 Task: Add a condition where "Channel Is not WeChat" in new tickets in your groups.
Action: Mouse moved to (103, 379)
Screenshot: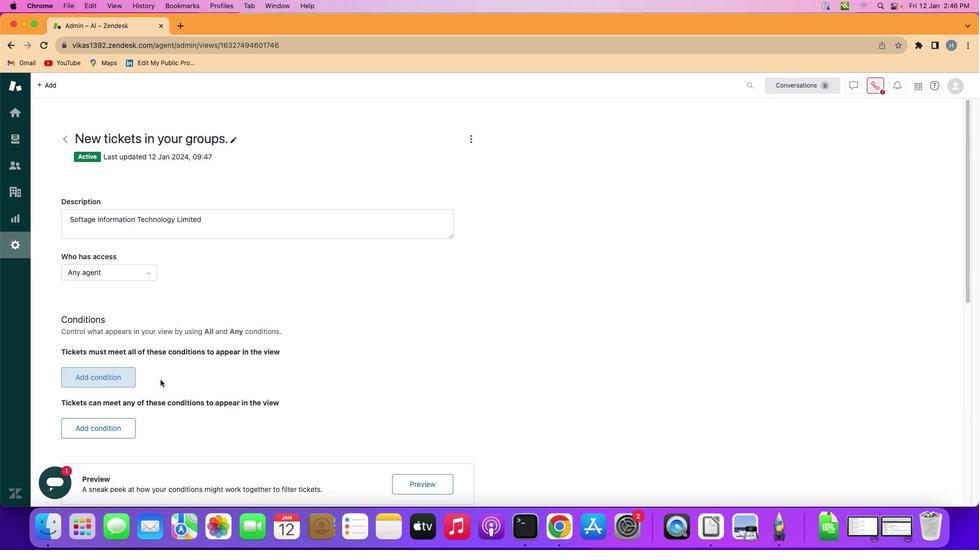 
Action: Mouse pressed left at (103, 379)
Screenshot: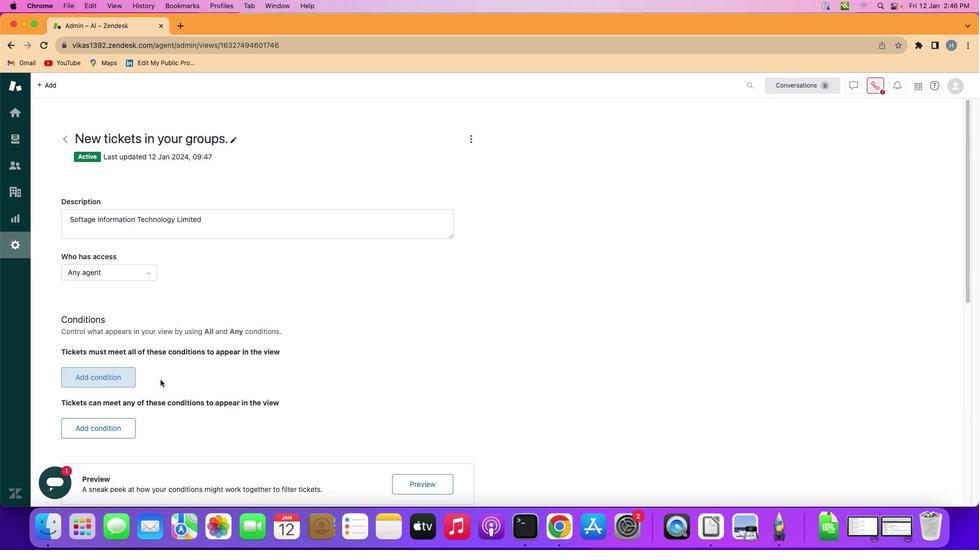 
Action: Mouse moved to (125, 376)
Screenshot: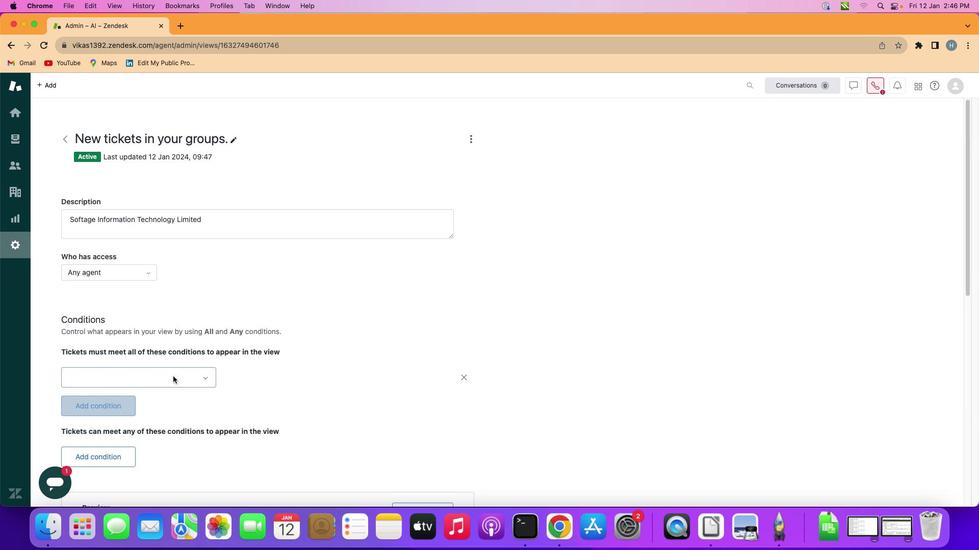 
Action: Mouse pressed left at (125, 376)
Screenshot: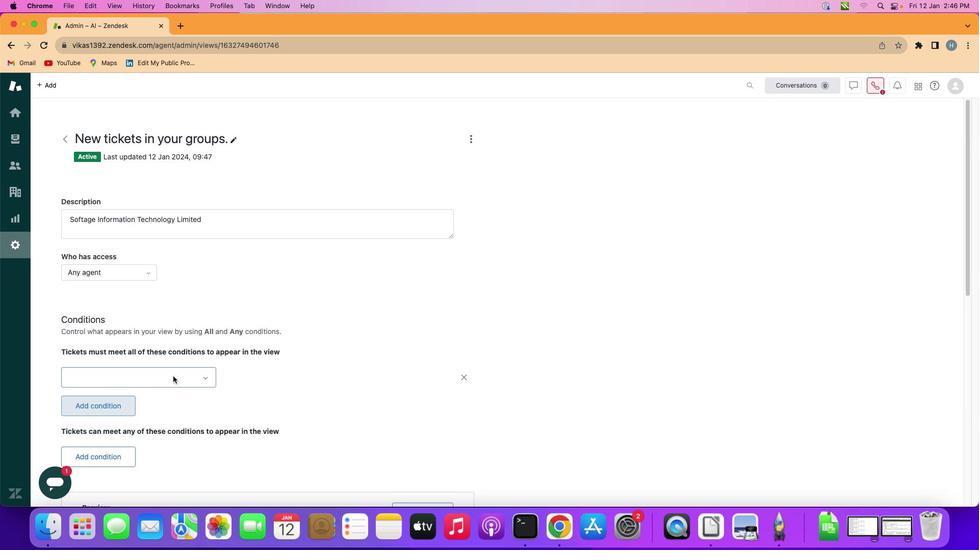 
Action: Mouse moved to (172, 376)
Screenshot: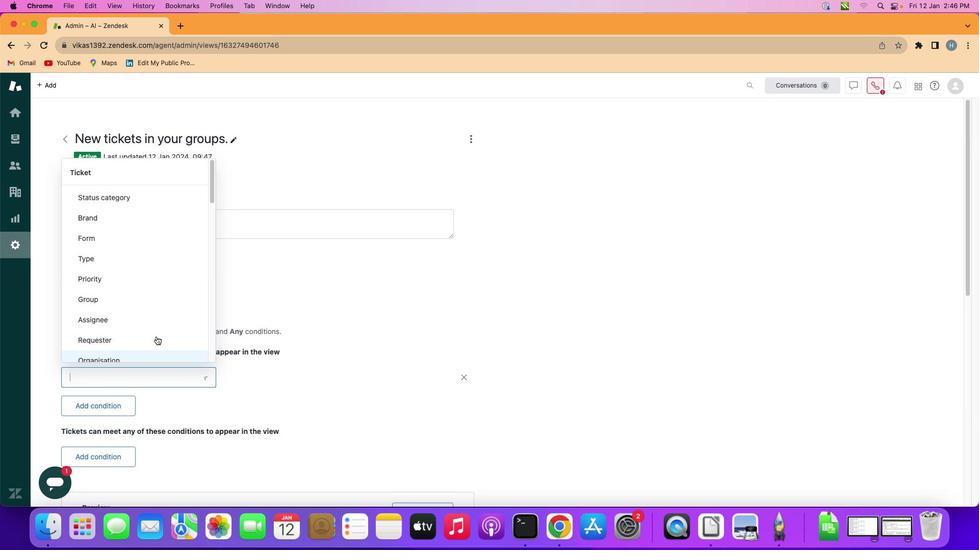
Action: Mouse pressed left at (172, 376)
Screenshot: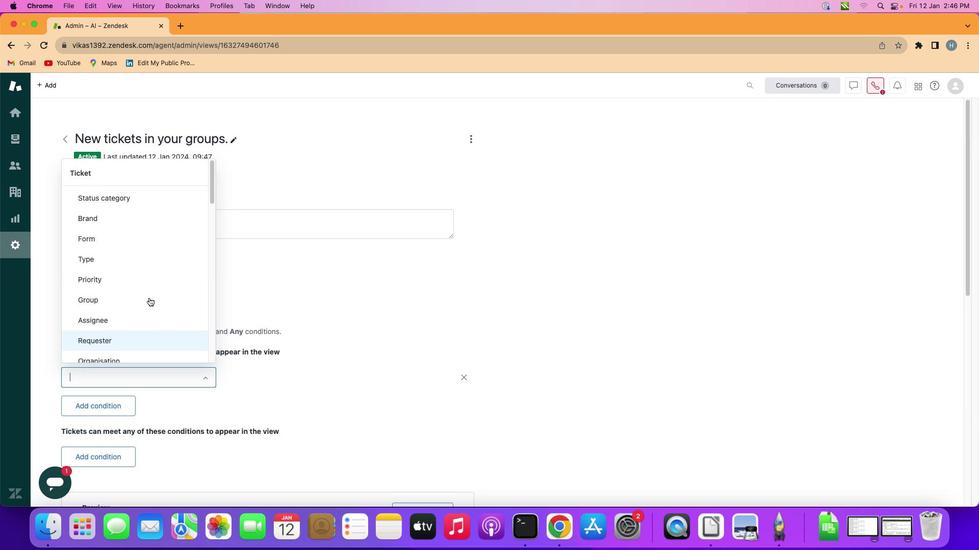
Action: Mouse moved to (160, 253)
Screenshot: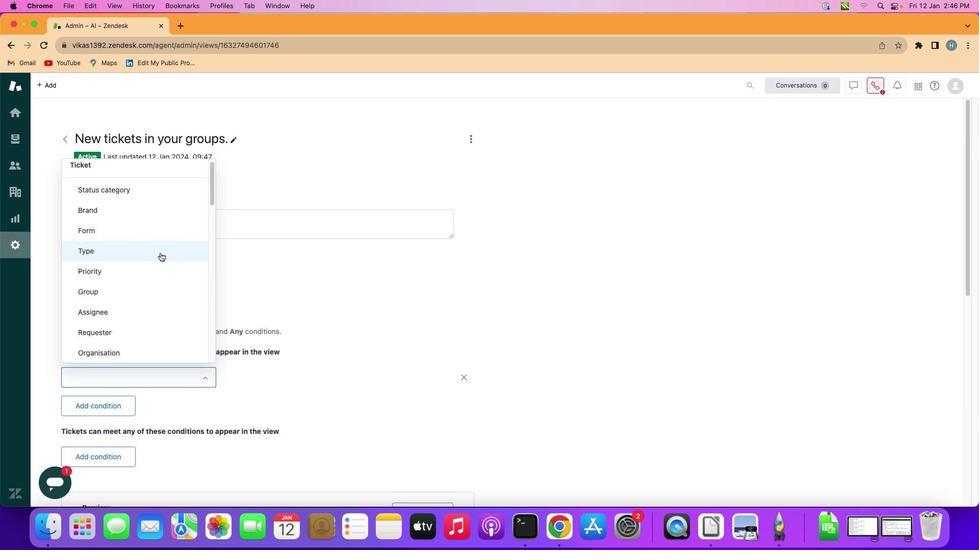
Action: Mouse scrolled (160, 253) with delta (0, 0)
Screenshot: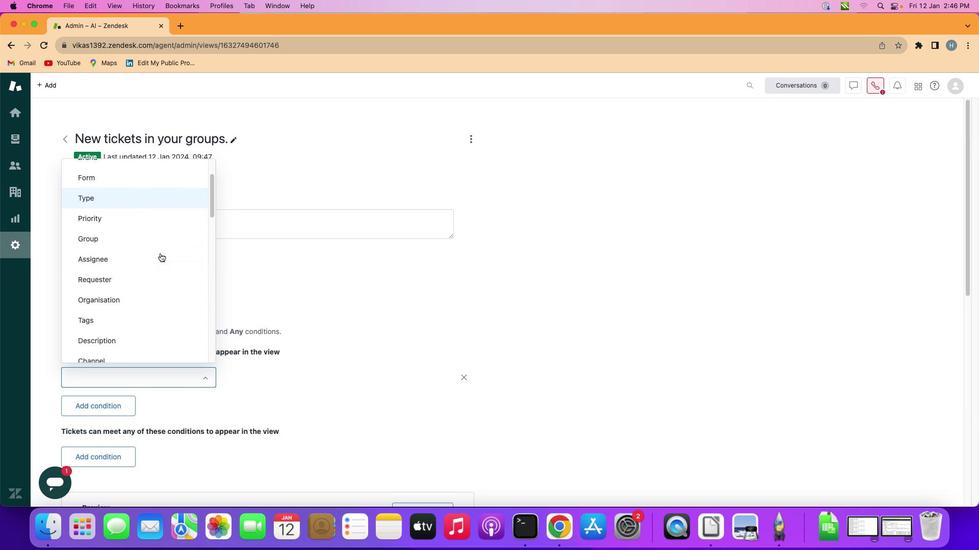 
Action: Mouse scrolled (160, 253) with delta (0, 0)
Screenshot: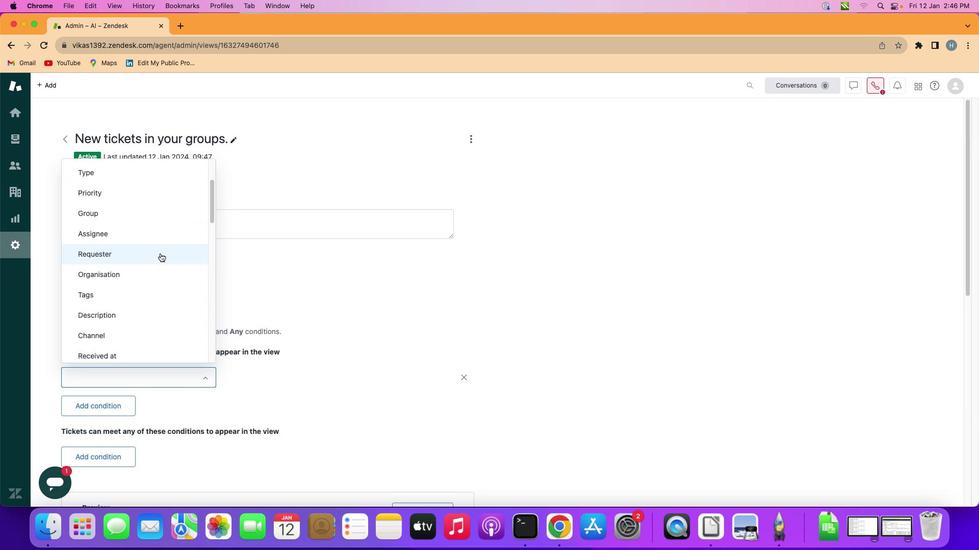 
Action: Mouse moved to (160, 253)
Screenshot: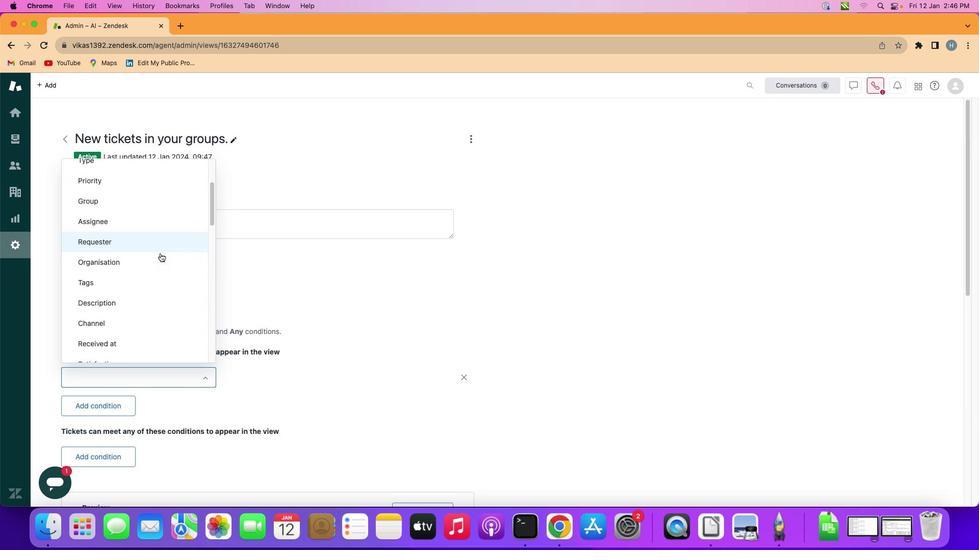 
Action: Mouse scrolled (160, 253) with delta (0, 0)
Screenshot: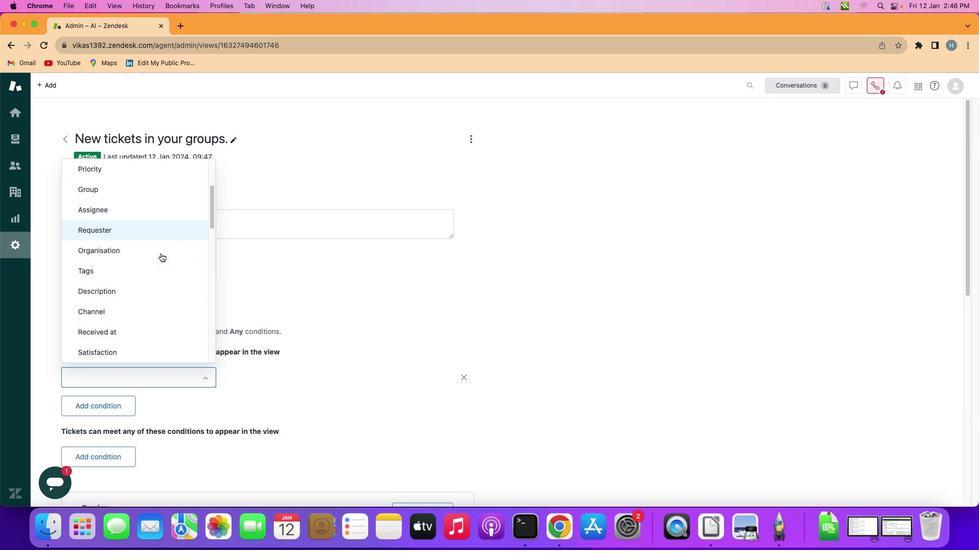 
Action: Mouse moved to (160, 253)
Screenshot: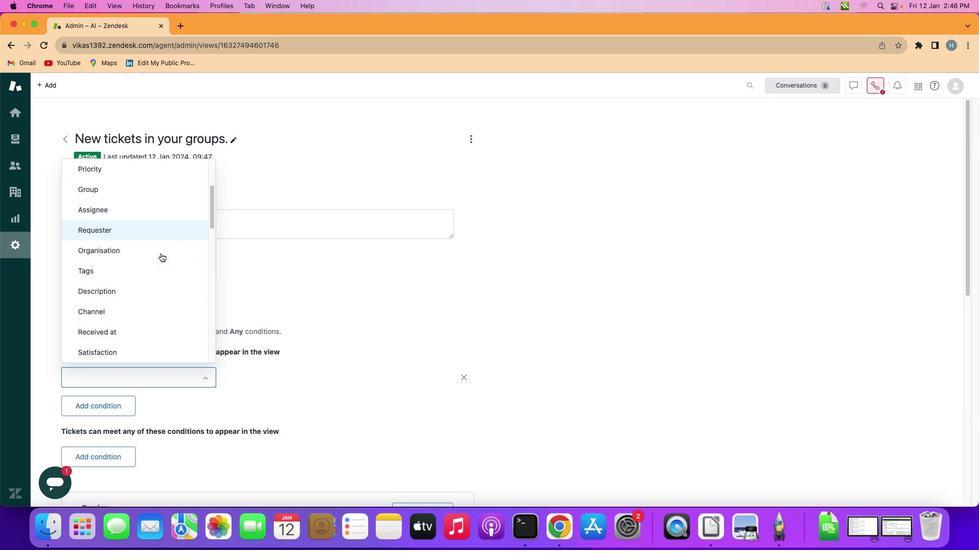 
Action: Mouse scrolled (160, 253) with delta (0, 0)
Screenshot: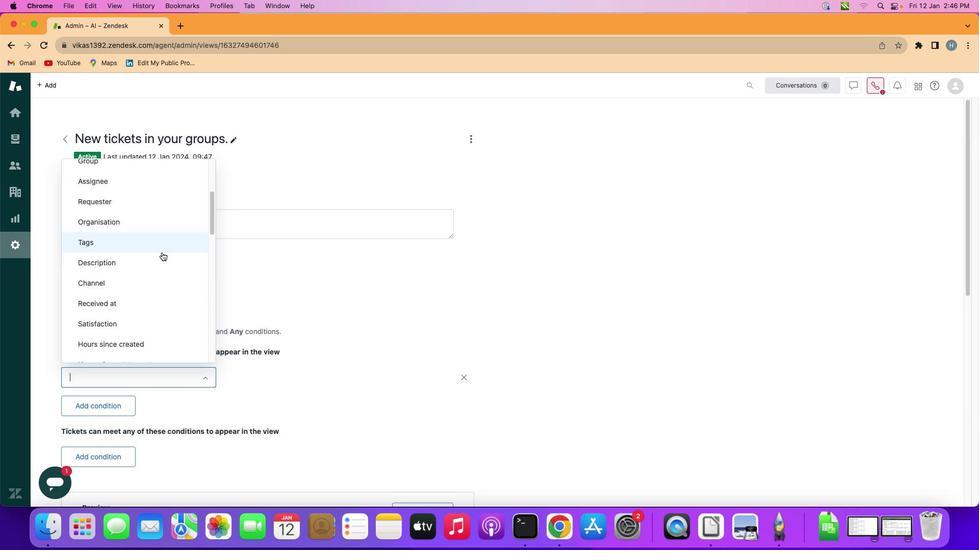 
Action: Mouse moved to (160, 253)
Screenshot: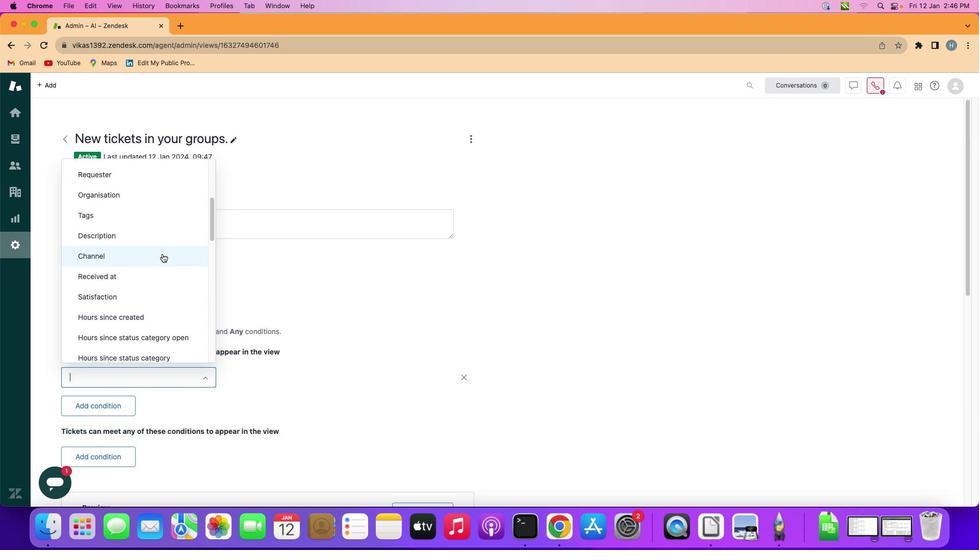 
Action: Mouse scrolled (160, 253) with delta (0, 0)
Screenshot: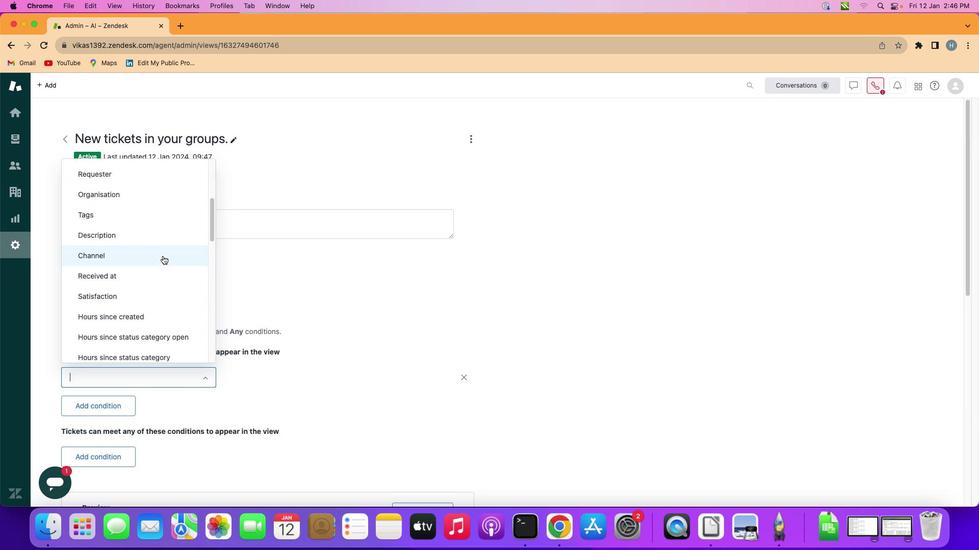 
Action: Mouse moved to (160, 253)
Screenshot: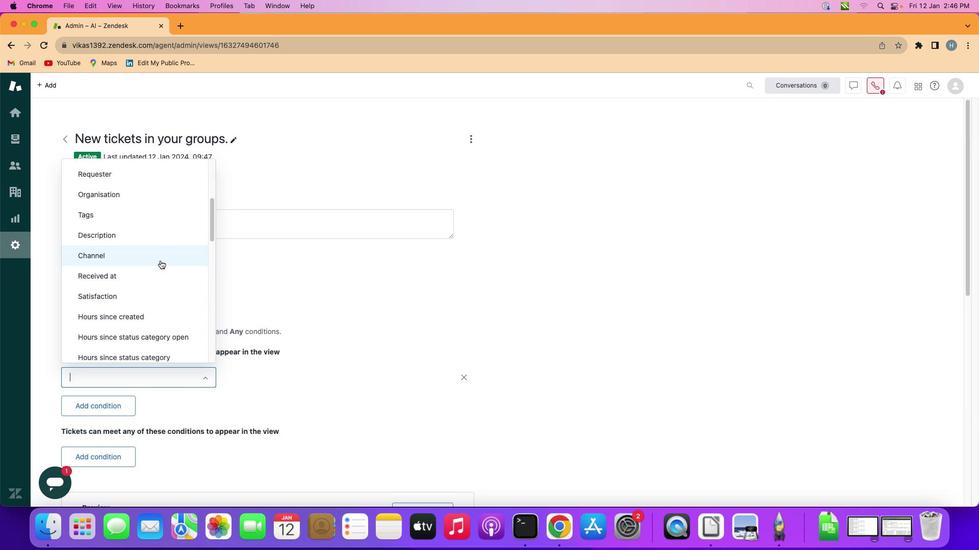 
Action: Mouse scrolled (160, 253) with delta (0, 0)
Screenshot: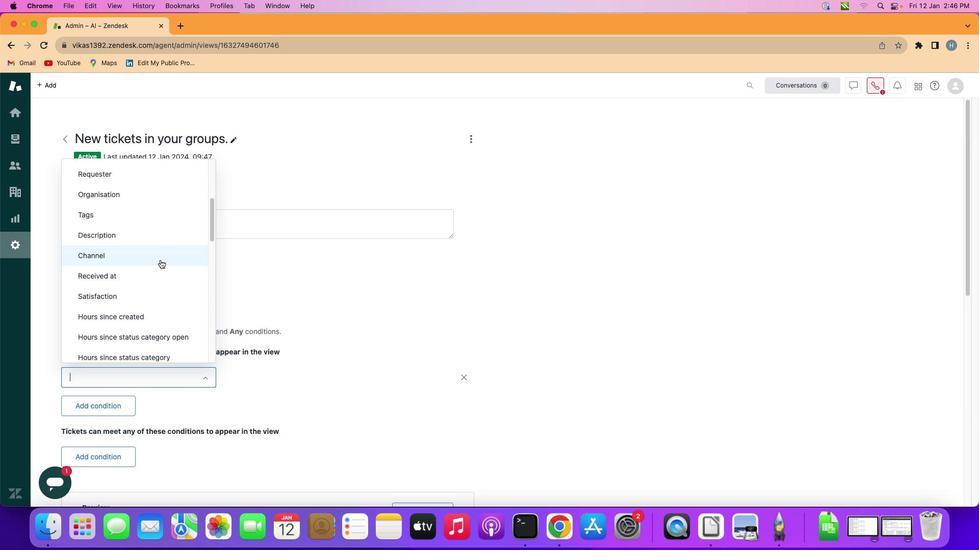 
Action: Mouse moved to (167, 250)
Screenshot: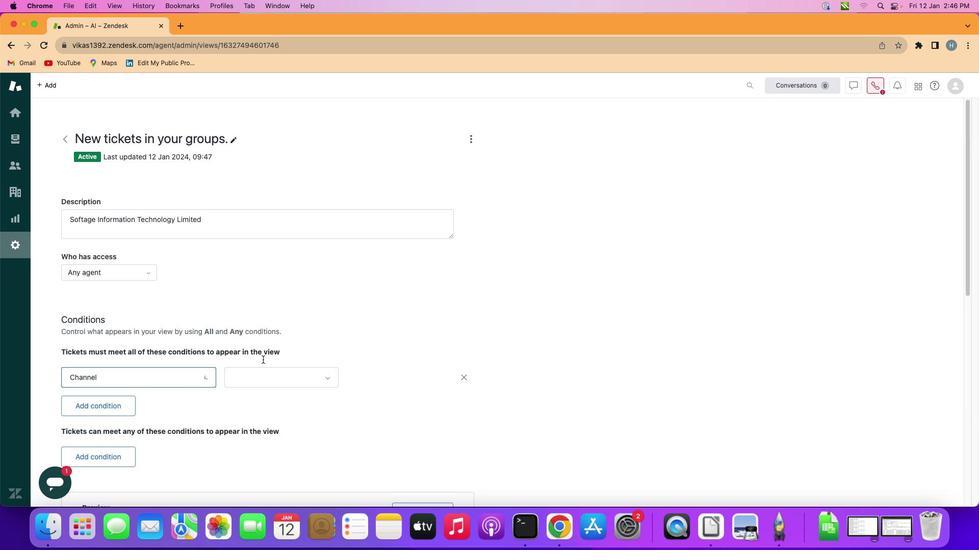 
Action: Mouse pressed left at (167, 250)
Screenshot: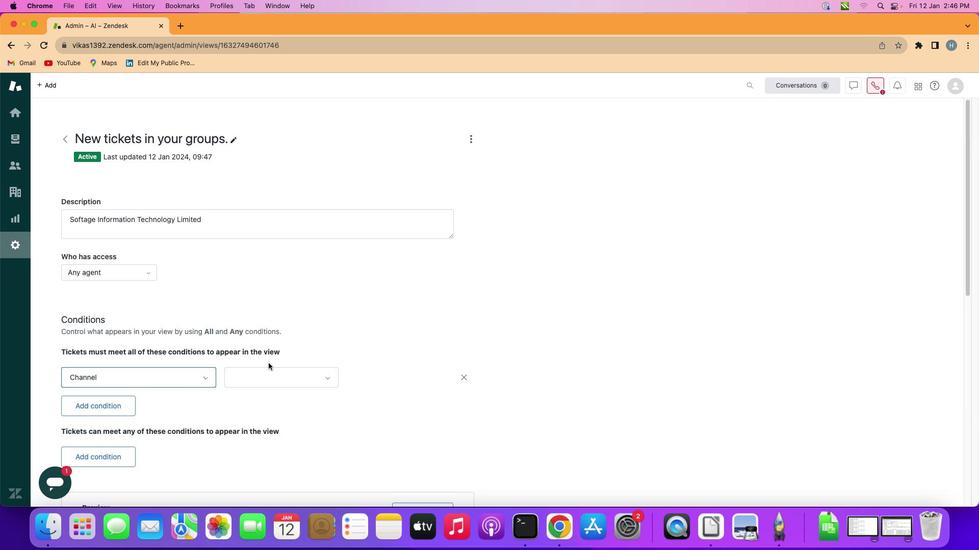 
Action: Mouse moved to (276, 377)
Screenshot: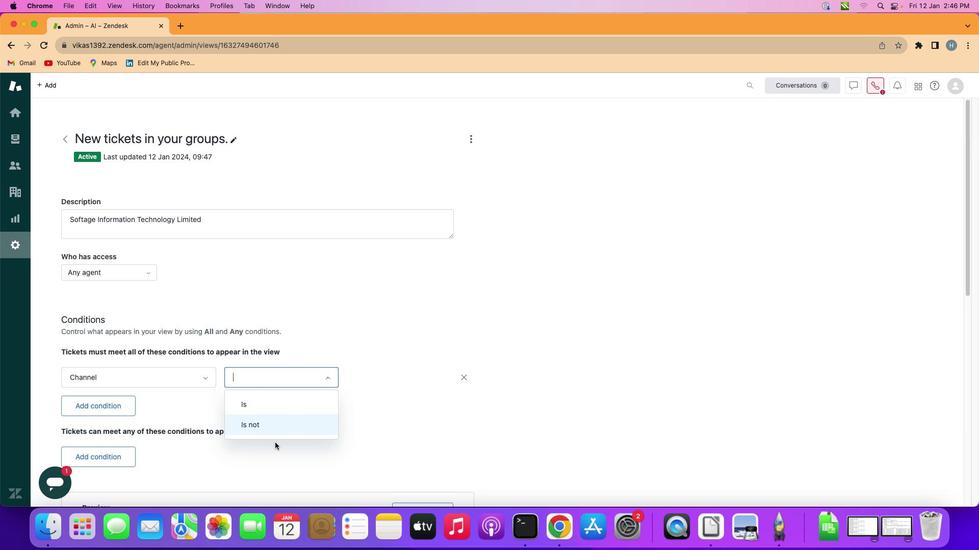 
Action: Mouse pressed left at (276, 377)
Screenshot: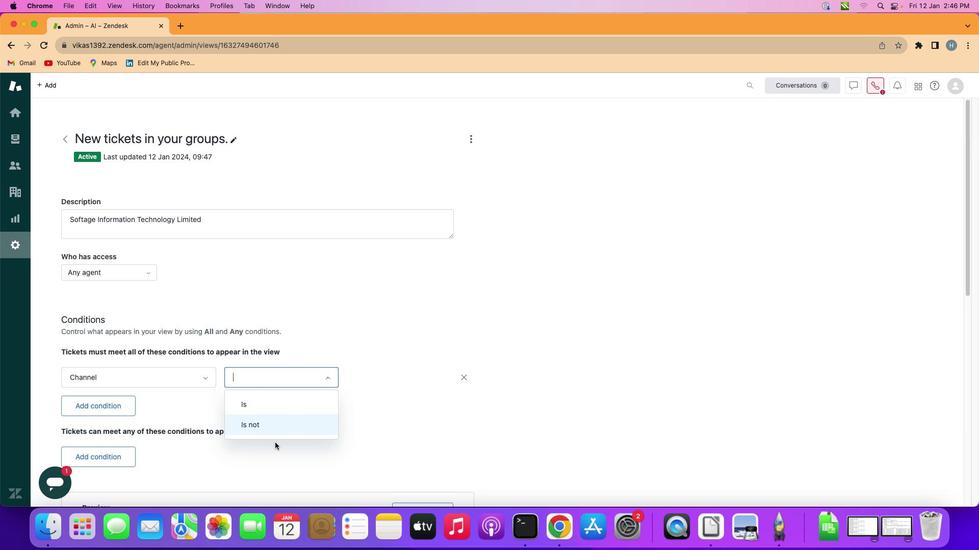 
Action: Mouse moved to (278, 425)
Screenshot: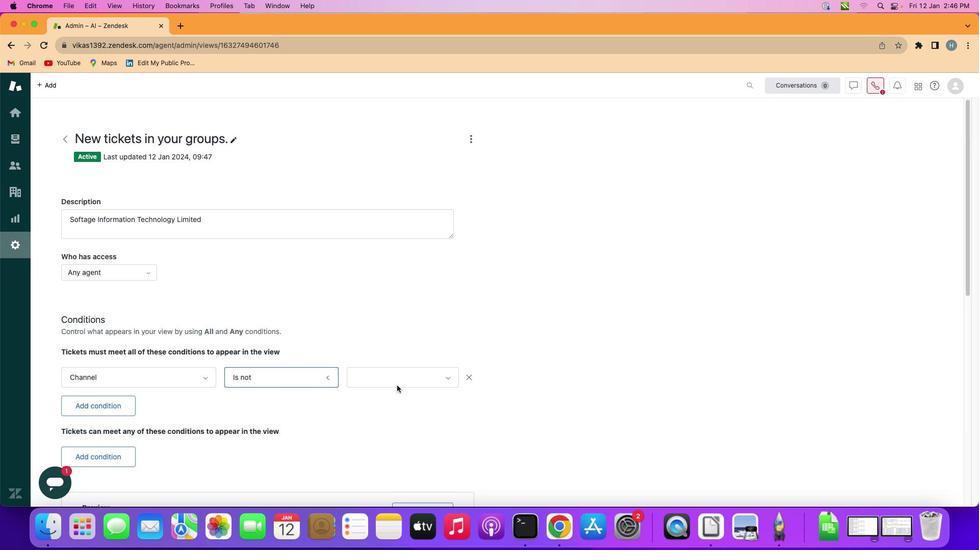 
Action: Mouse pressed left at (278, 425)
Screenshot: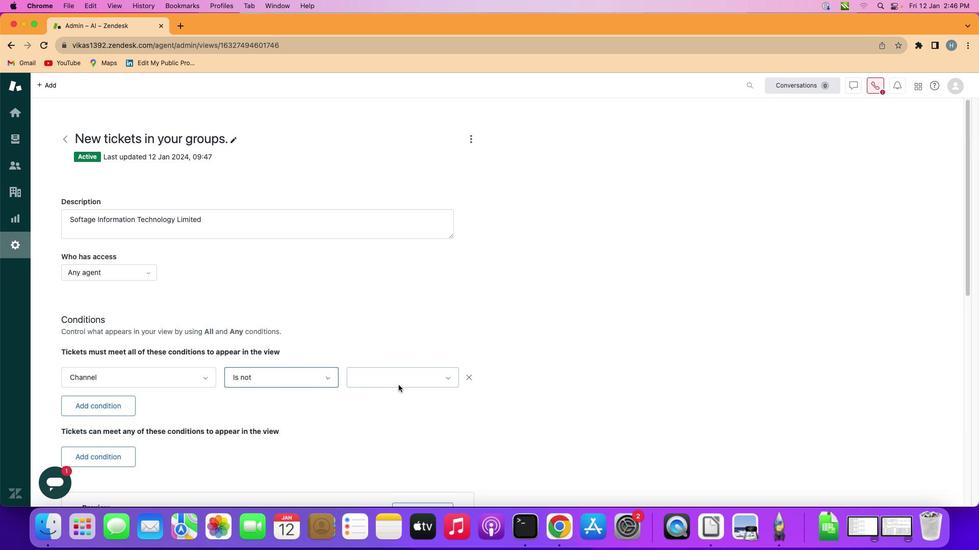 
Action: Mouse moved to (400, 384)
Screenshot: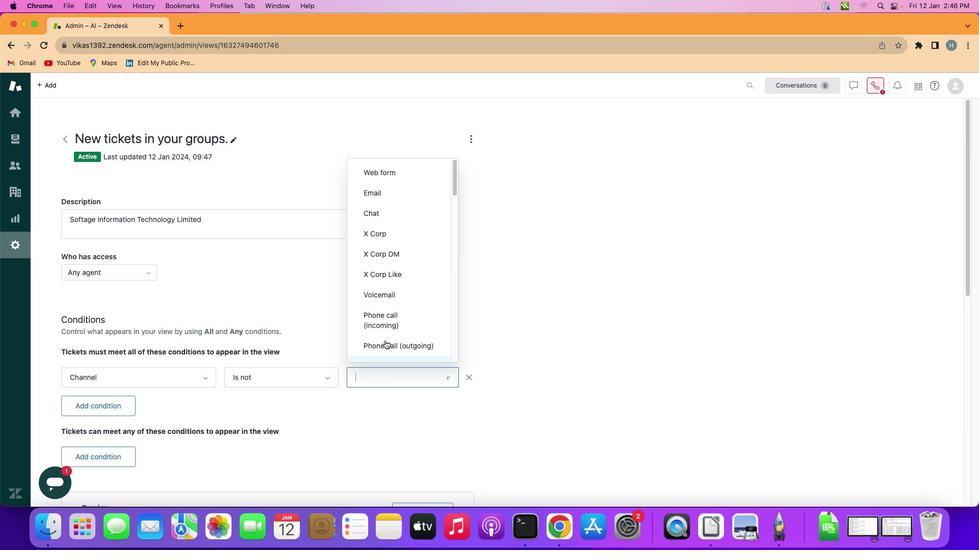 
Action: Mouse pressed left at (400, 384)
Screenshot: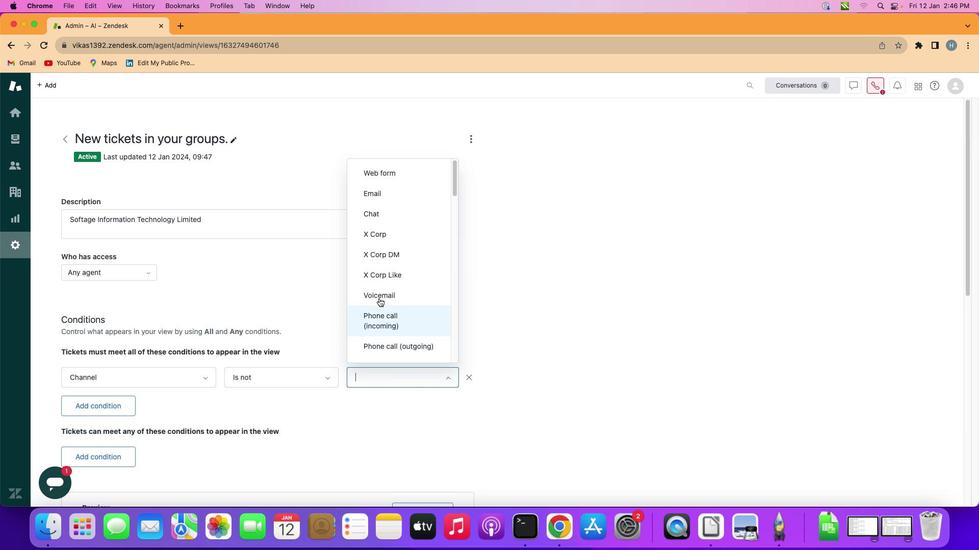 
Action: Mouse moved to (386, 245)
Screenshot: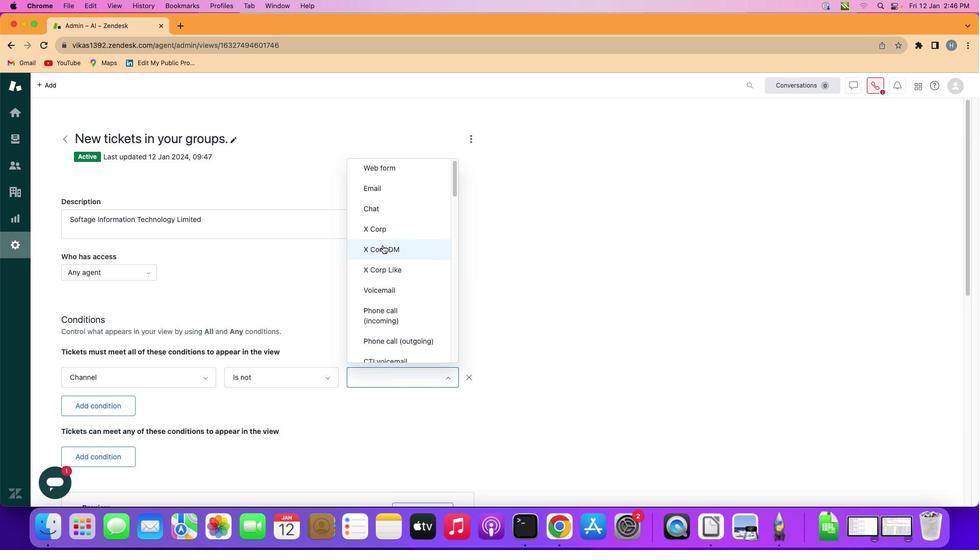 
Action: Mouse scrolled (386, 245) with delta (0, 0)
Screenshot: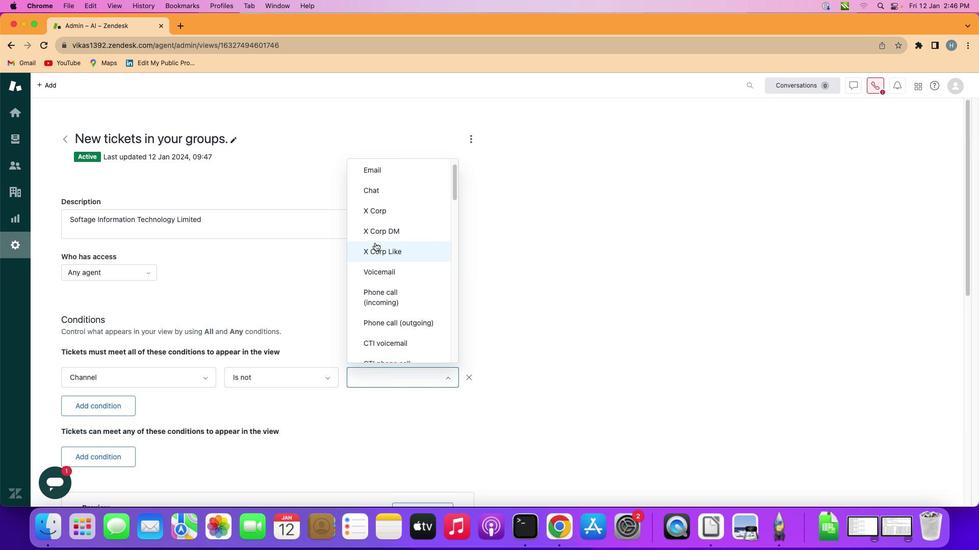
Action: Mouse scrolled (386, 245) with delta (0, 0)
Screenshot: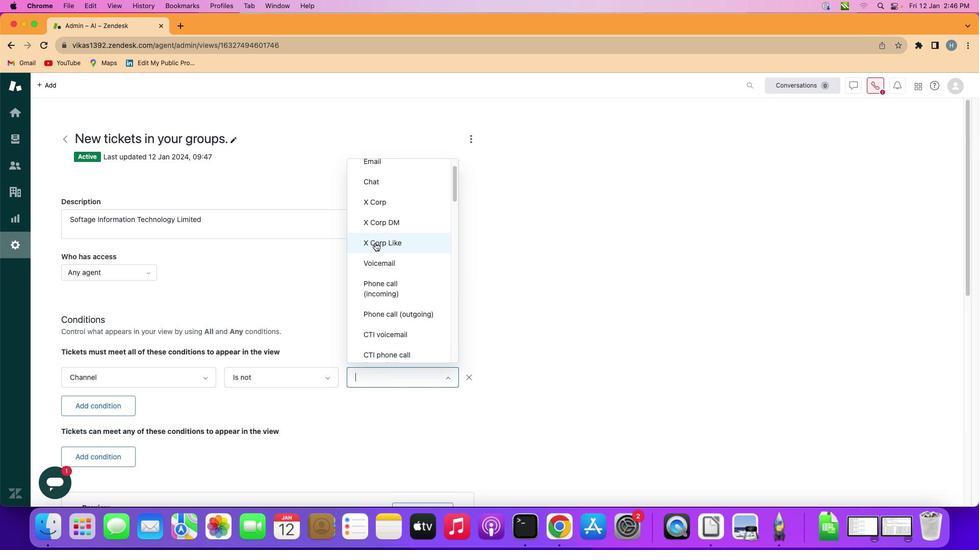 
Action: Mouse moved to (382, 245)
Screenshot: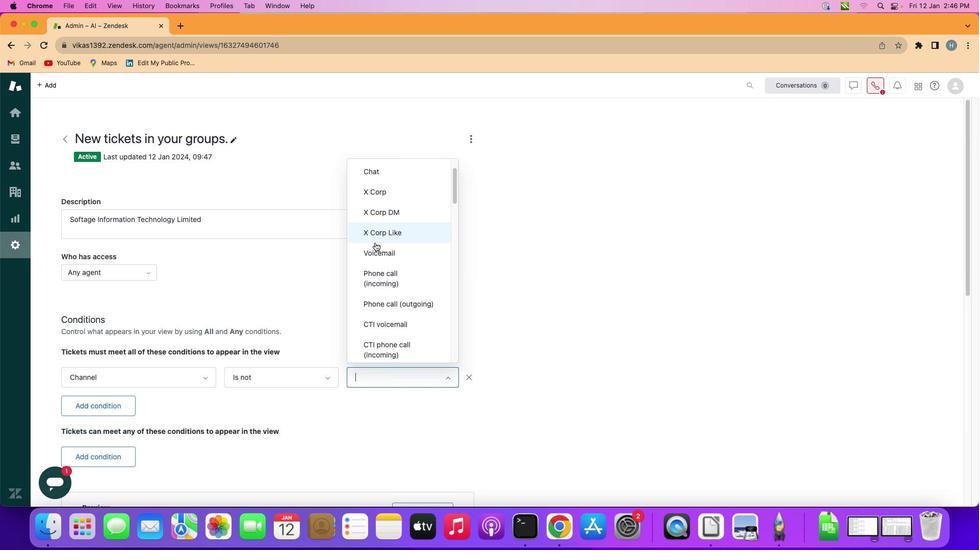 
Action: Mouse scrolled (382, 245) with delta (0, 0)
Screenshot: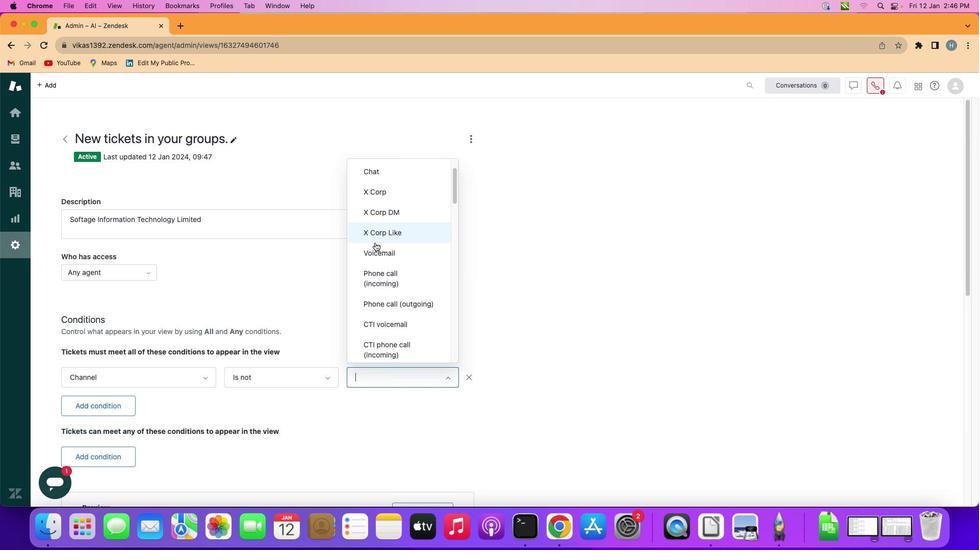 
Action: Mouse moved to (375, 243)
Screenshot: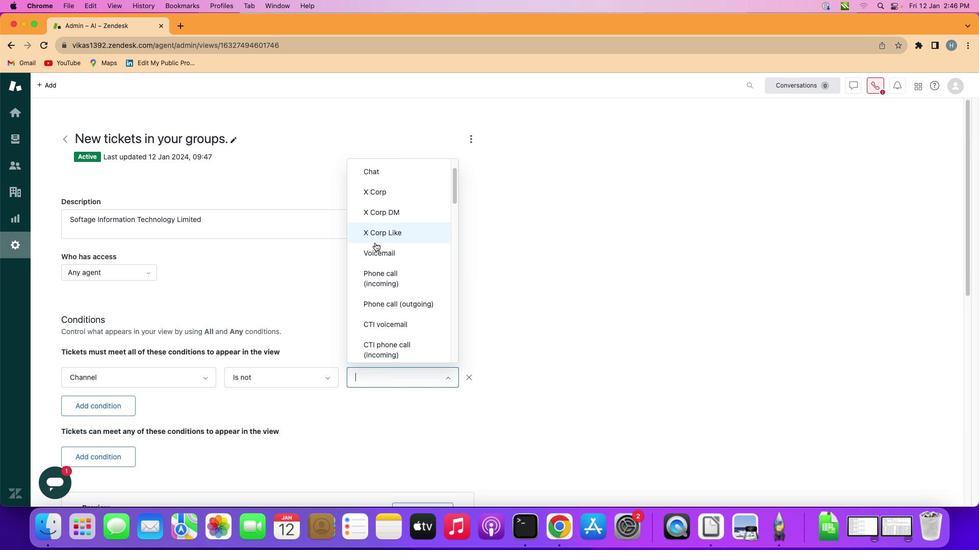 
Action: Mouse scrolled (375, 243) with delta (0, 0)
Screenshot: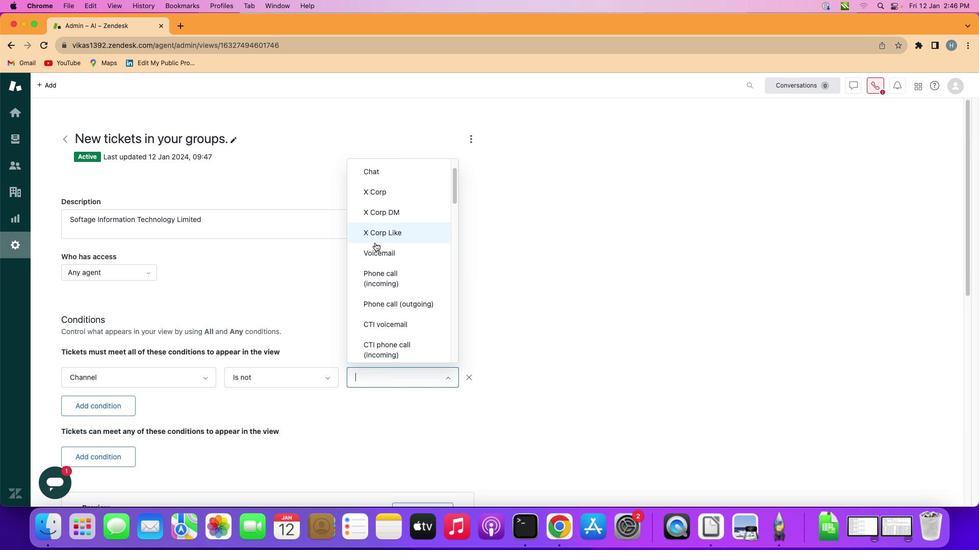 
Action: Mouse moved to (374, 243)
Screenshot: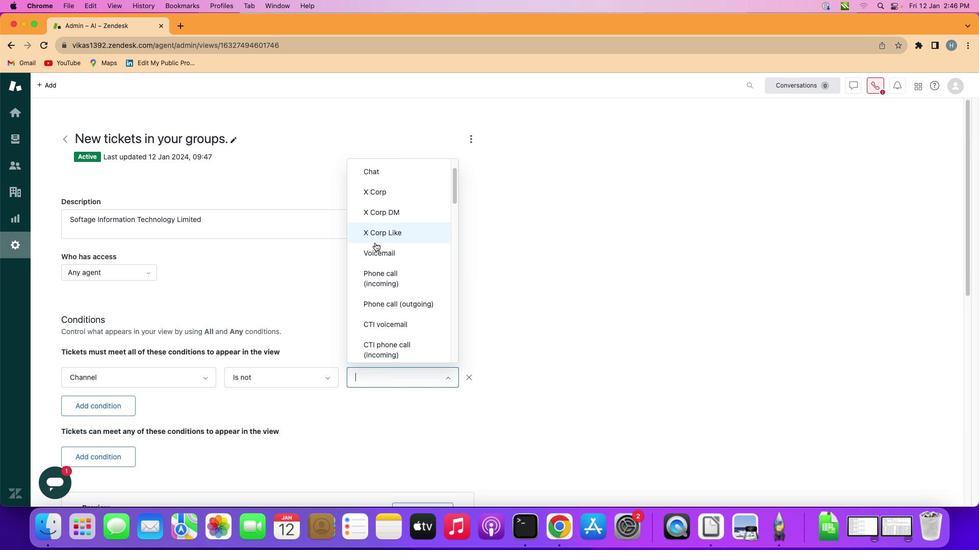 
Action: Mouse scrolled (374, 243) with delta (0, 0)
Screenshot: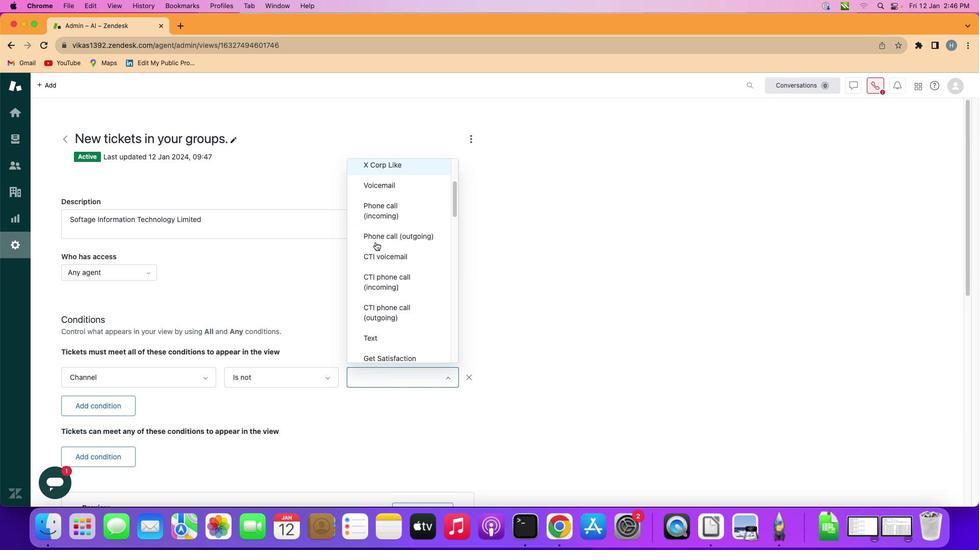
Action: Mouse scrolled (374, 243) with delta (0, 0)
Screenshot: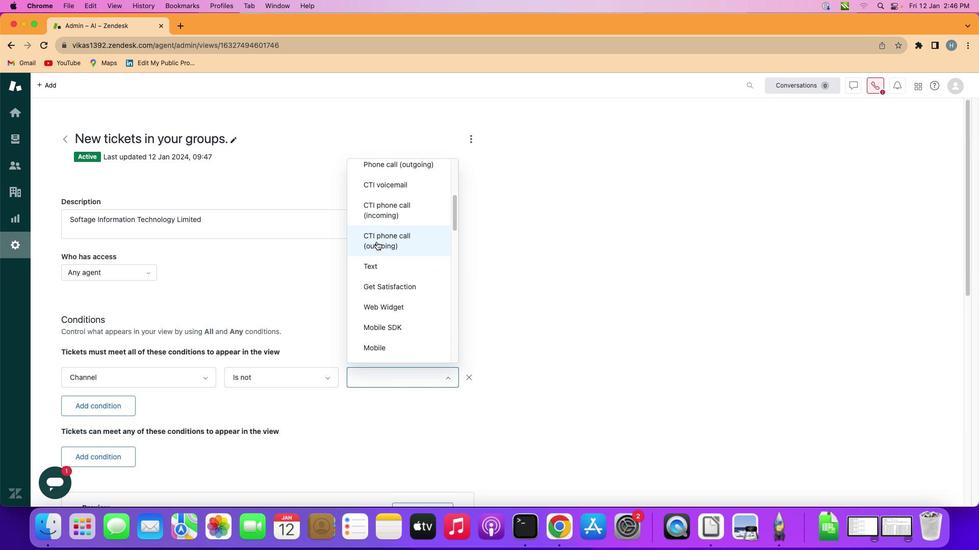 
Action: Mouse scrolled (374, 243) with delta (0, 0)
Screenshot: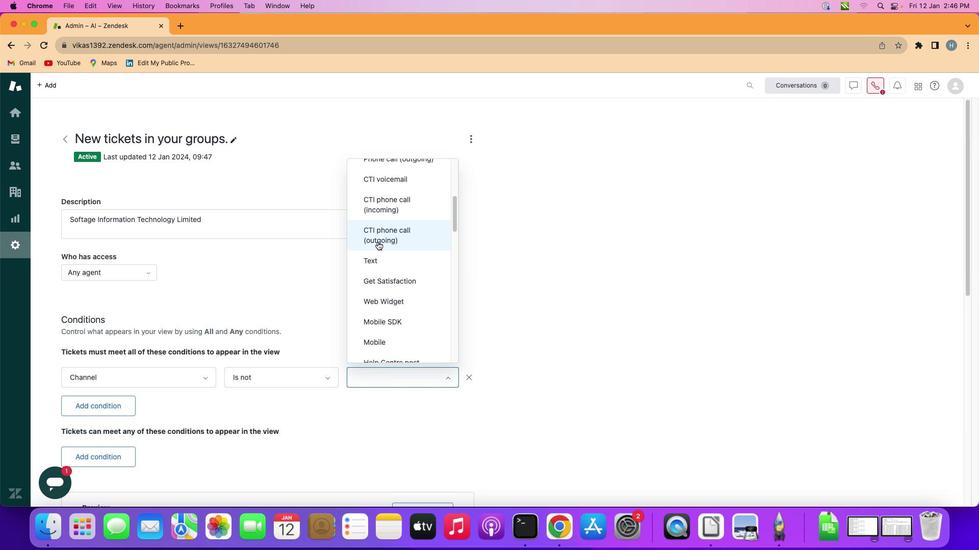 
Action: Mouse scrolled (374, 243) with delta (0, 0)
Screenshot: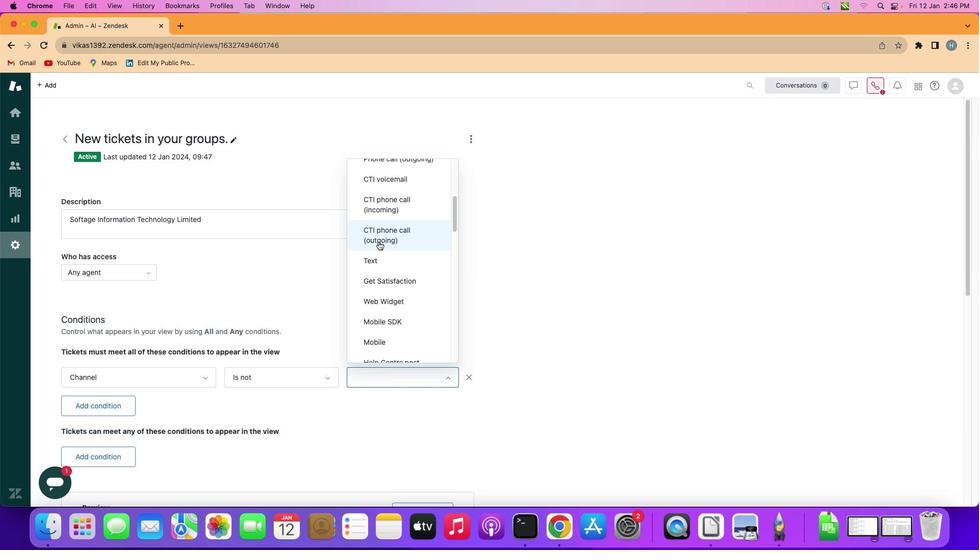 
Action: Mouse scrolled (374, 243) with delta (0, -1)
Screenshot: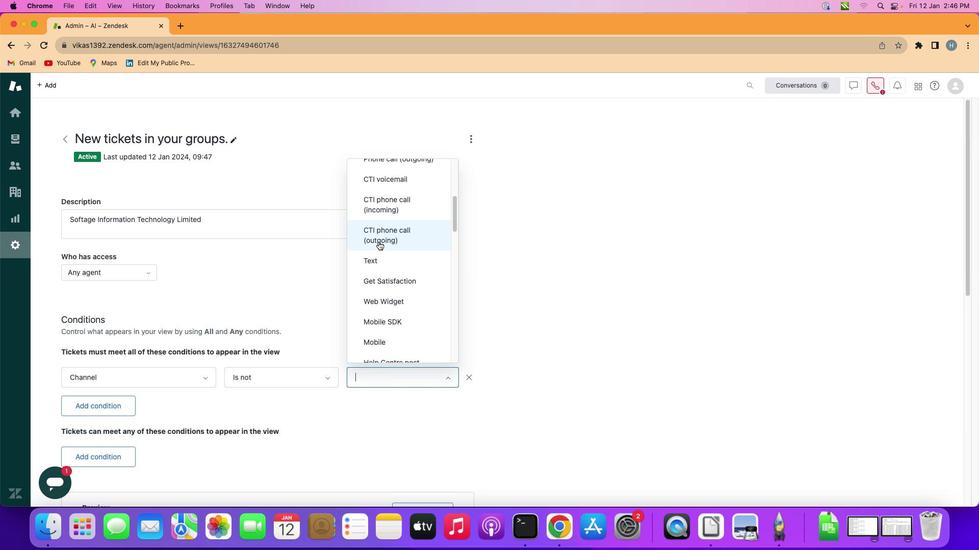 
Action: Mouse moved to (379, 241)
Screenshot: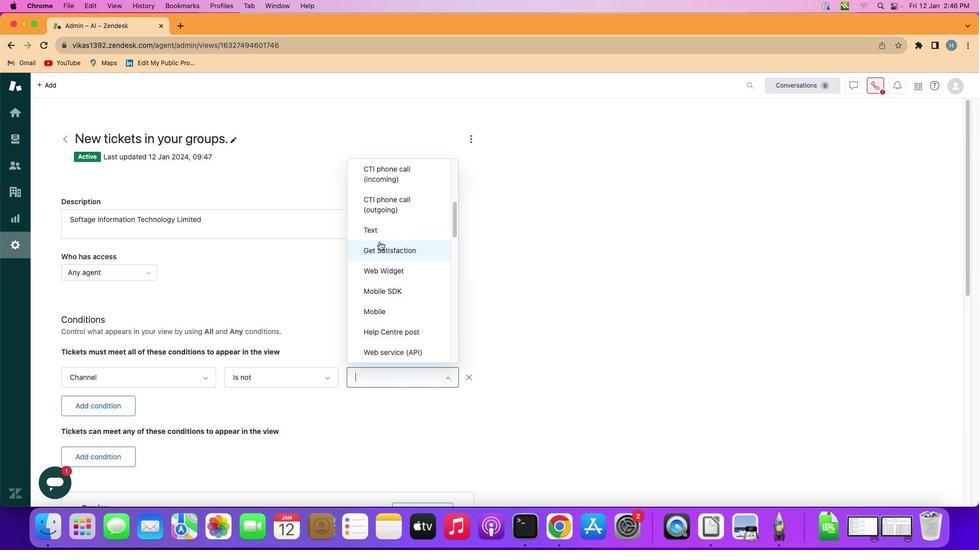 
Action: Mouse scrolled (379, 241) with delta (0, 0)
Screenshot: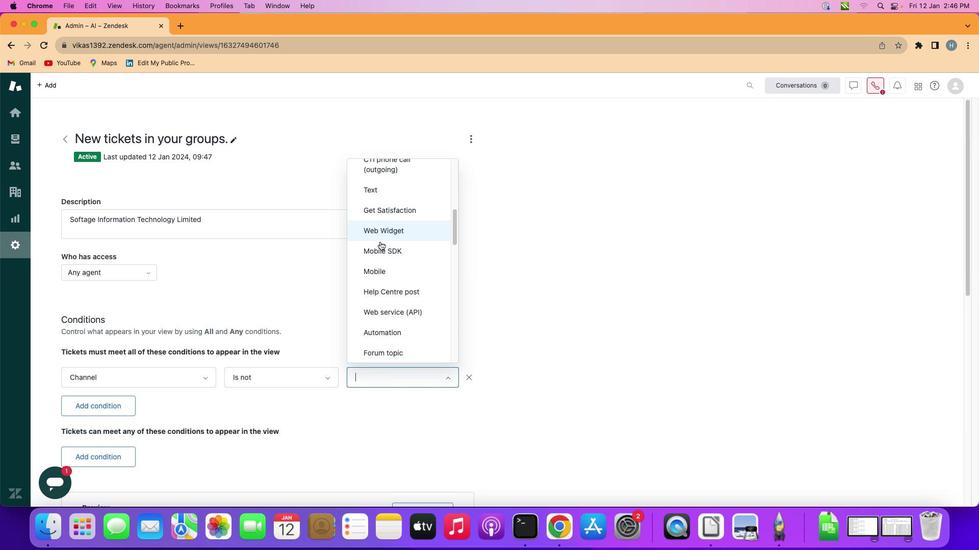 
Action: Mouse scrolled (379, 241) with delta (0, 0)
Screenshot: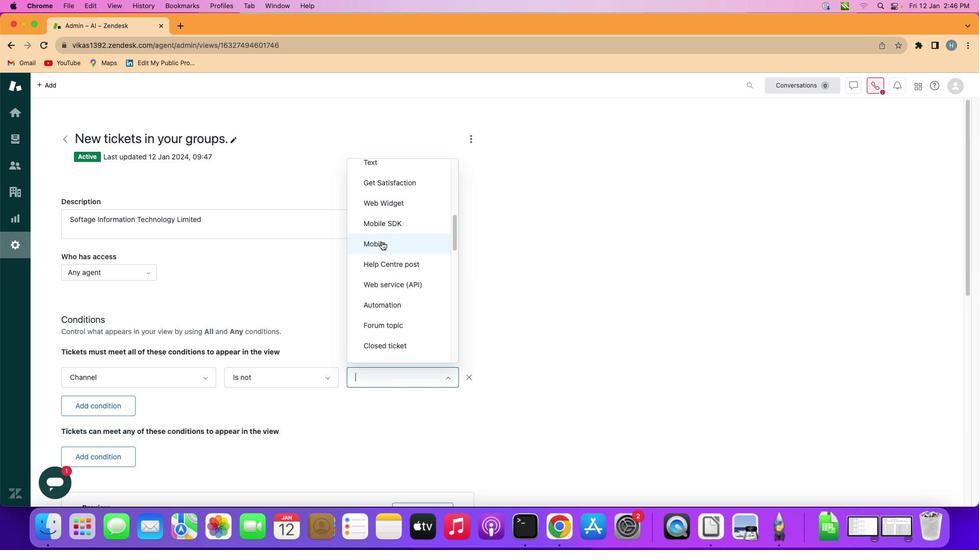 
Action: Mouse moved to (379, 241)
Screenshot: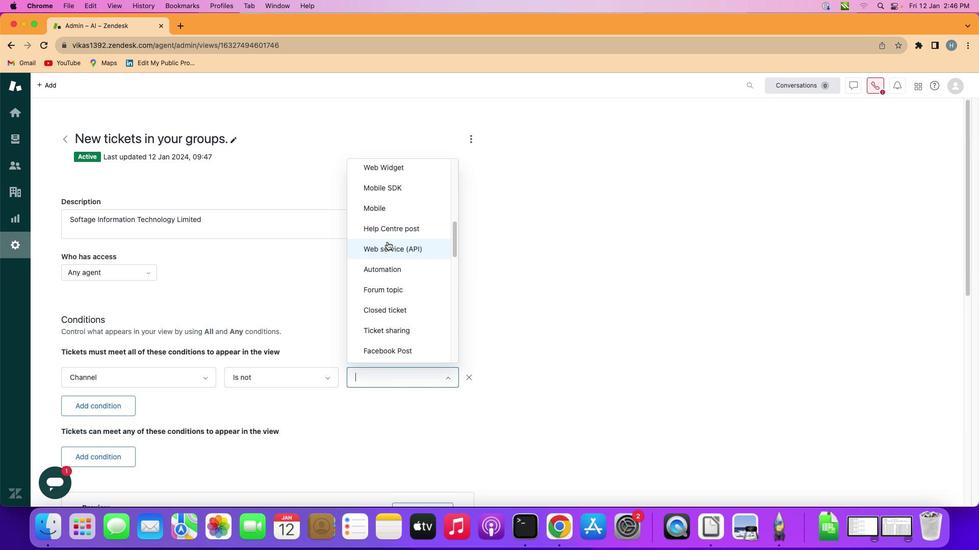 
Action: Mouse scrolled (379, 241) with delta (0, 0)
Screenshot: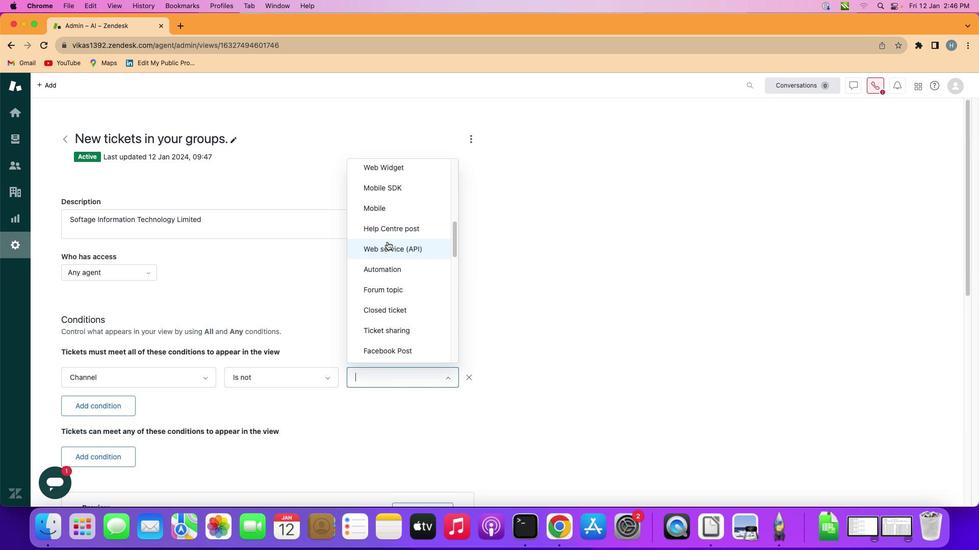 
Action: Mouse moved to (379, 242)
Screenshot: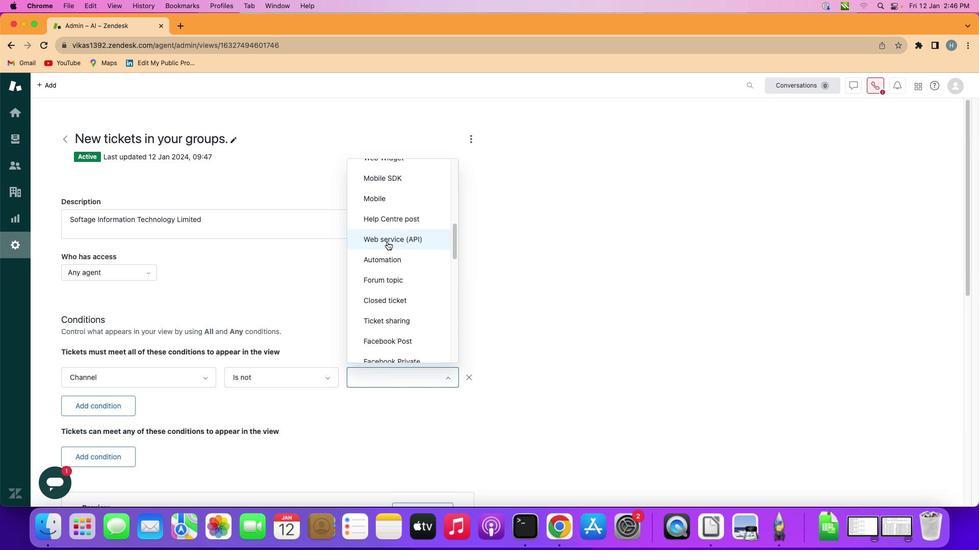 
Action: Mouse scrolled (379, 242) with delta (0, 0)
Screenshot: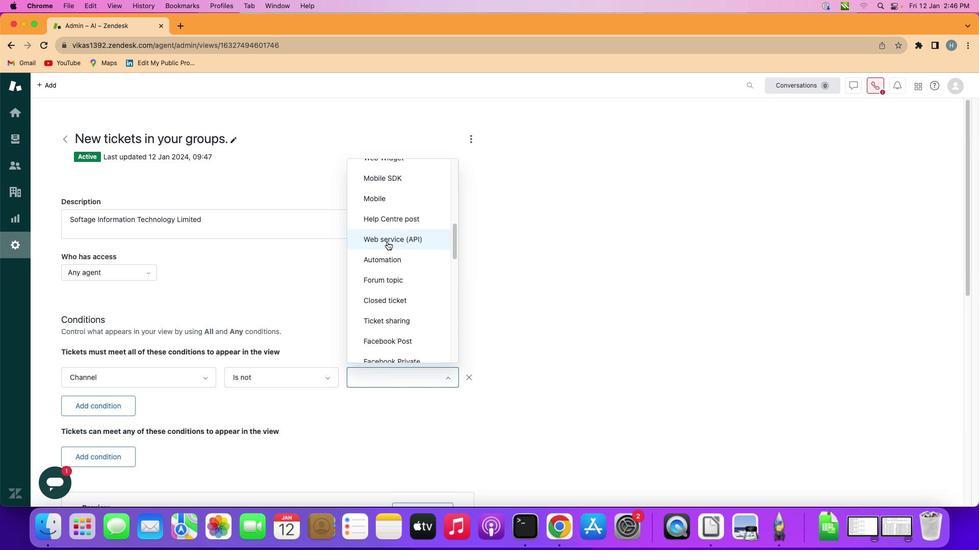 
Action: Mouse moved to (380, 242)
Screenshot: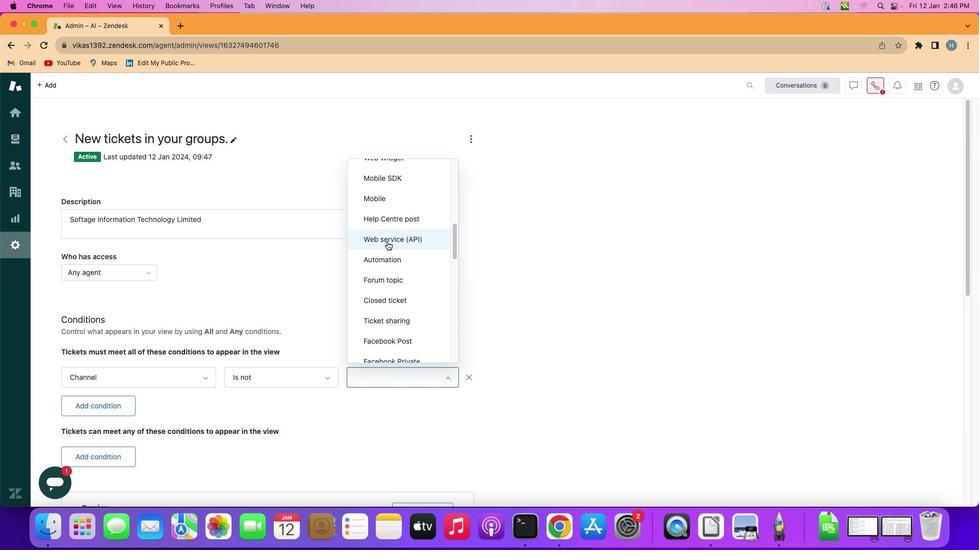 
Action: Mouse scrolled (380, 242) with delta (0, 0)
Screenshot: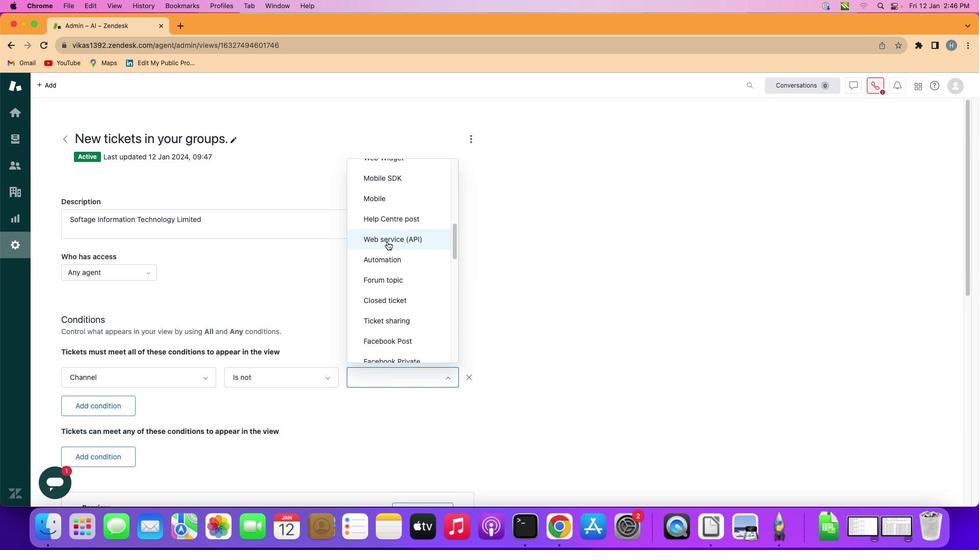 
Action: Mouse moved to (387, 242)
Screenshot: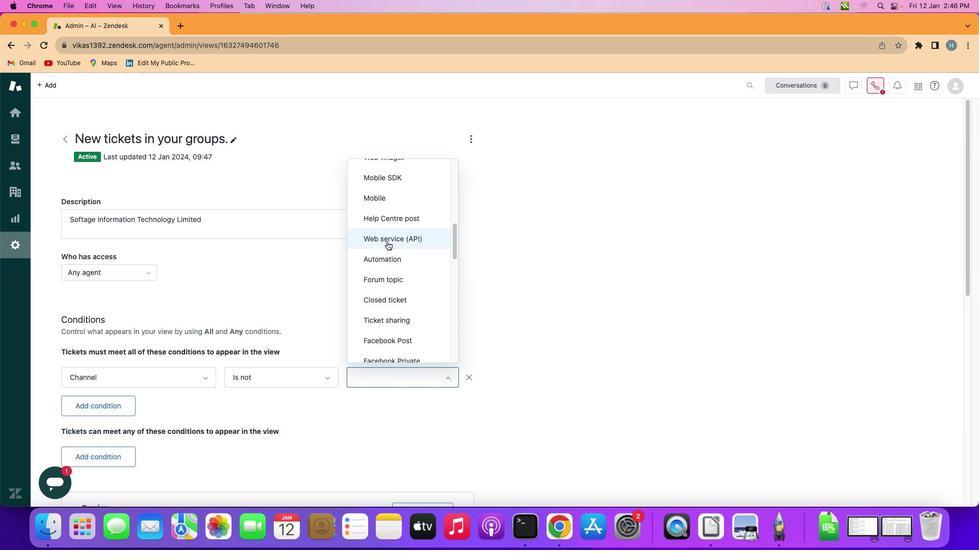 
Action: Mouse scrolled (387, 242) with delta (0, 0)
Screenshot: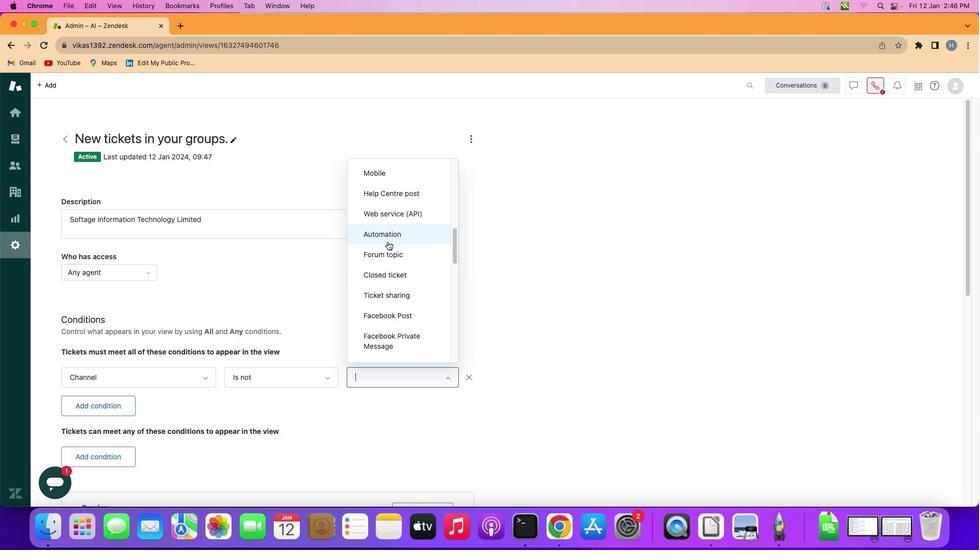 
Action: Mouse scrolled (387, 242) with delta (0, 0)
Screenshot: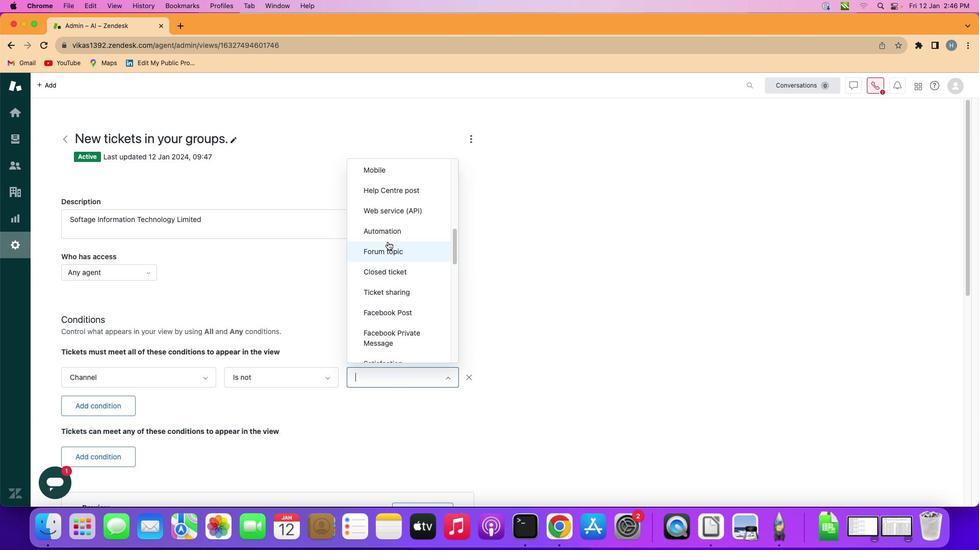 
Action: Mouse scrolled (387, 242) with delta (0, 0)
Screenshot: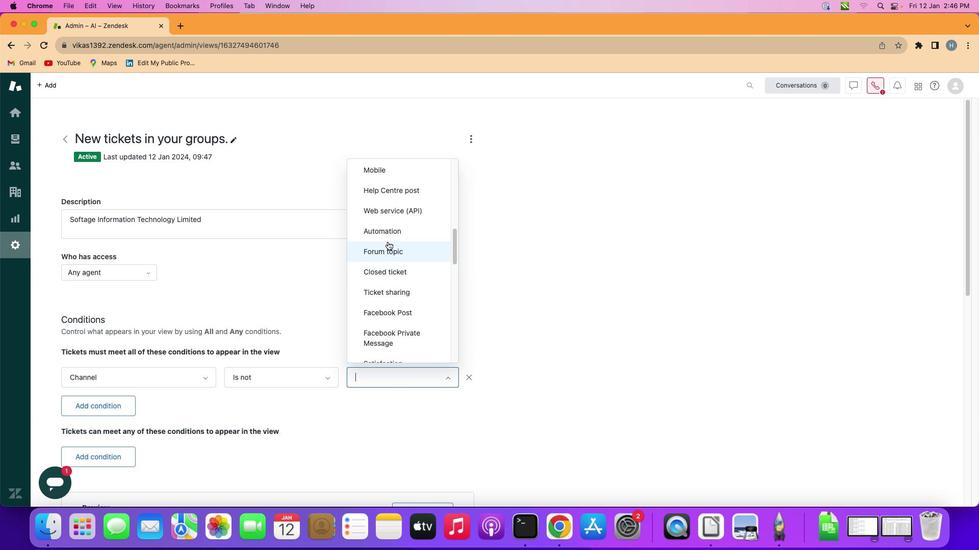 
Action: Mouse moved to (388, 242)
Screenshot: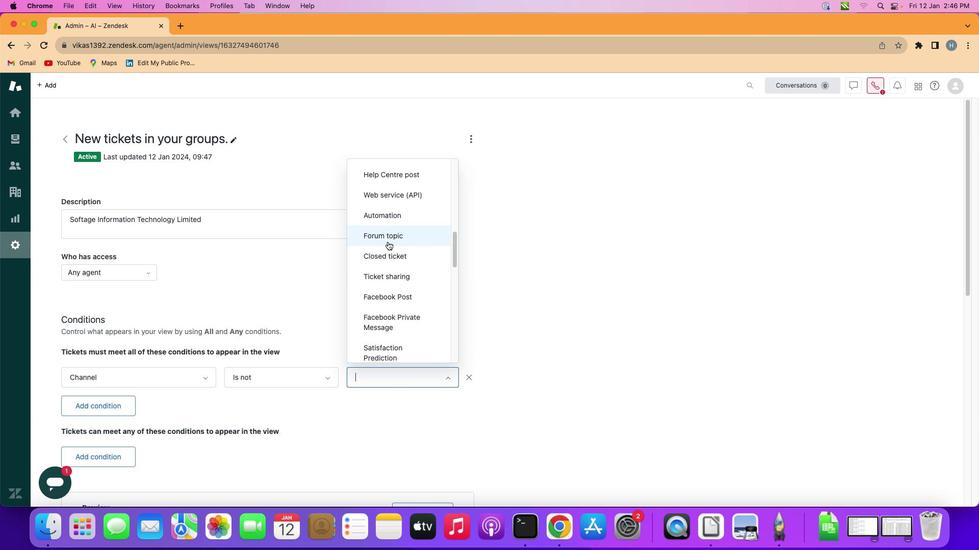 
Action: Mouse scrolled (388, 242) with delta (0, 0)
Screenshot: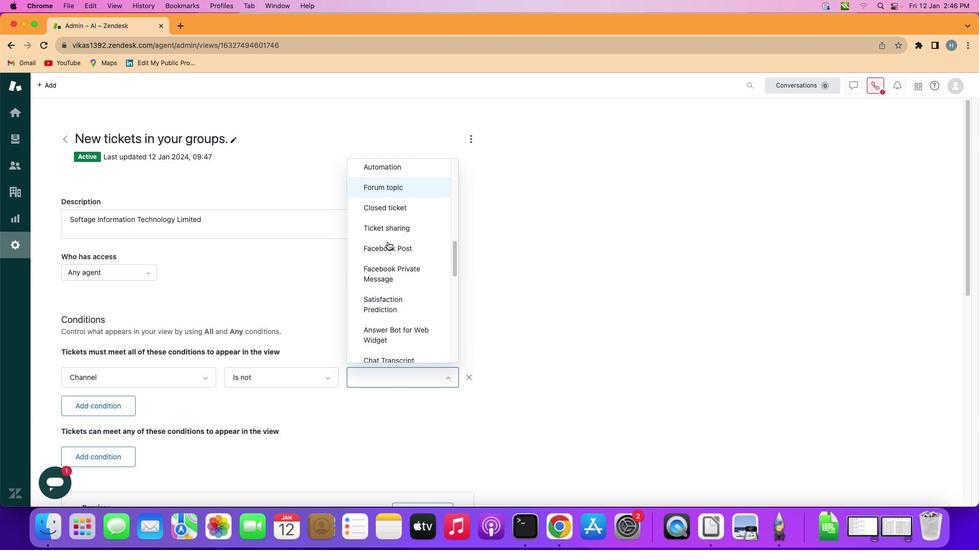 
Action: Mouse scrolled (388, 242) with delta (0, 0)
Screenshot: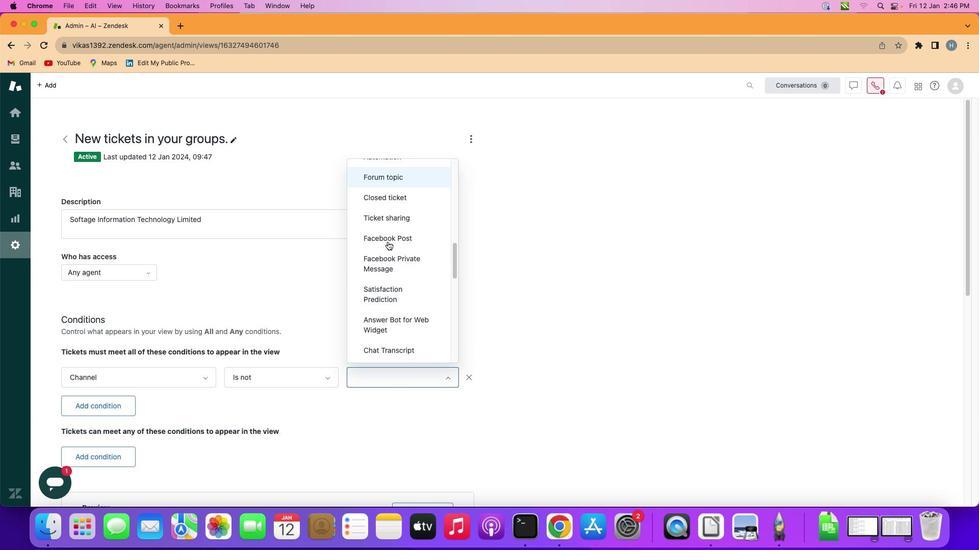 
Action: Mouse scrolled (388, 242) with delta (0, 0)
Screenshot: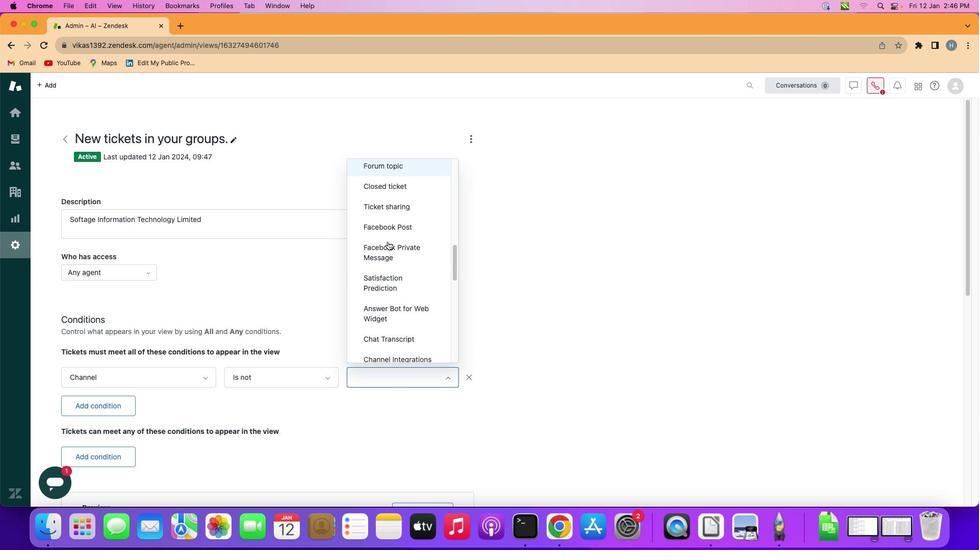 
Action: Mouse scrolled (388, 242) with delta (0, 0)
Screenshot: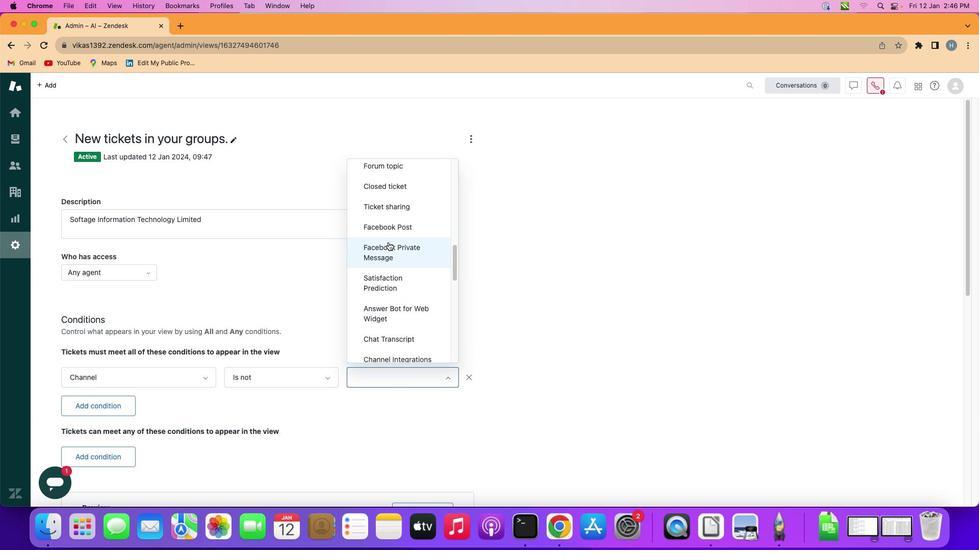 
Action: Mouse moved to (388, 242)
Screenshot: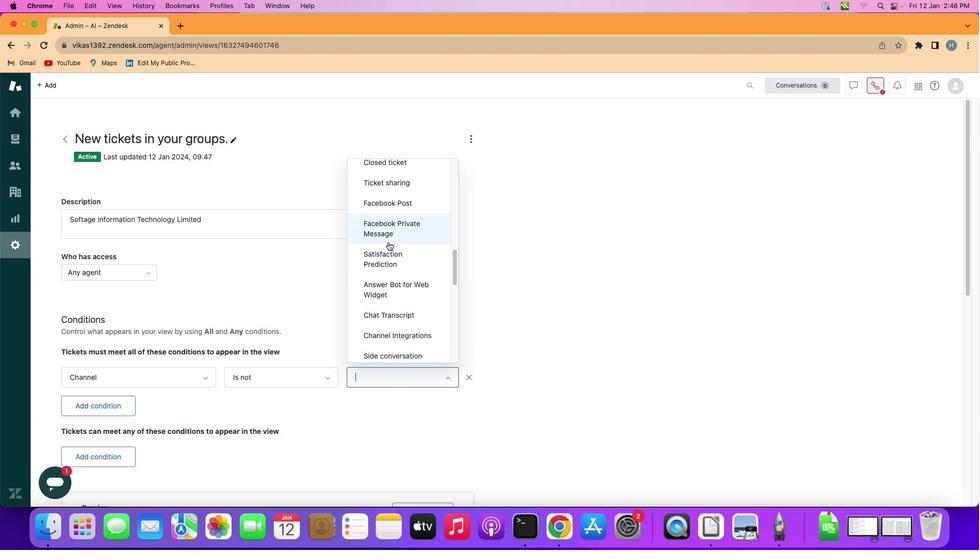 
Action: Mouse scrolled (388, 242) with delta (0, 0)
Screenshot: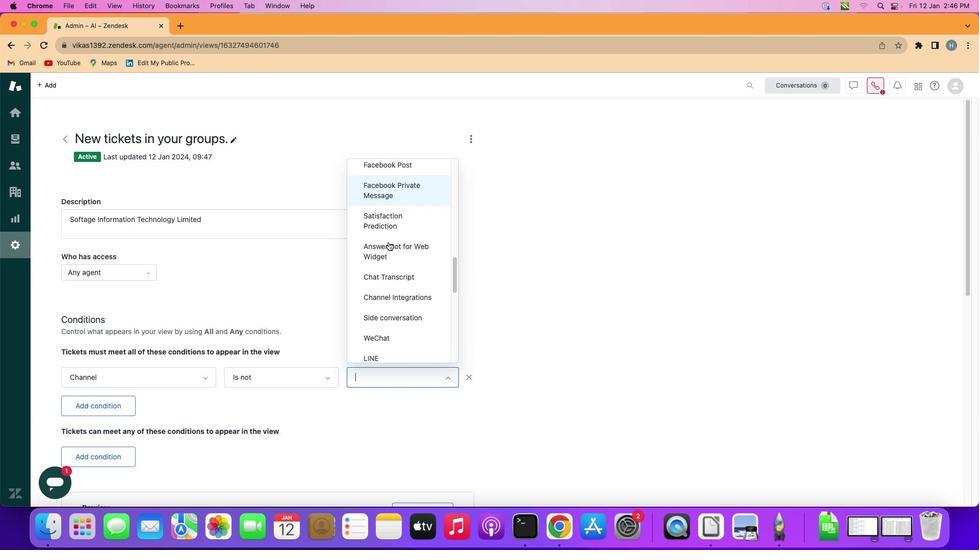 
Action: Mouse scrolled (388, 242) with delta (0, 0)
Screenshot: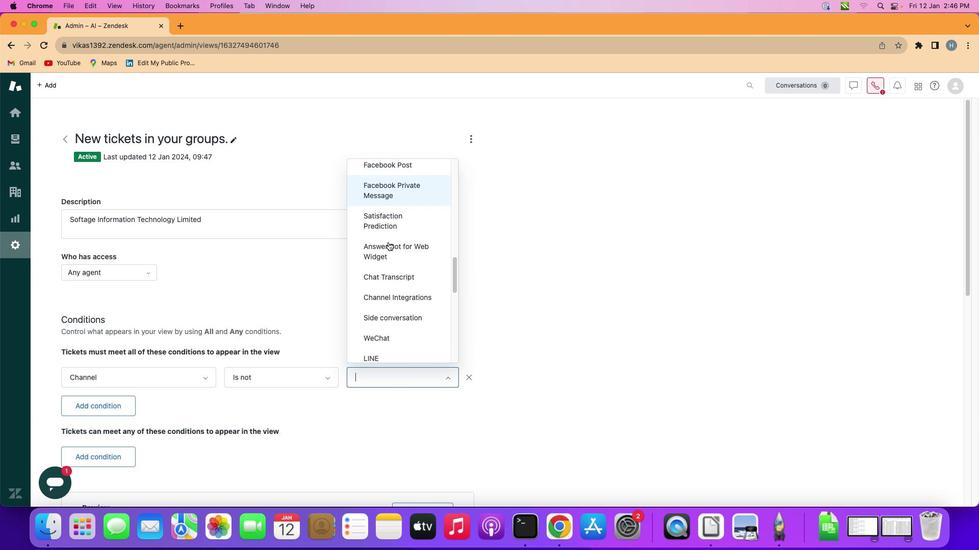 
Action: Mouse scrolled (388, 242) with delta (0, 0)
Screenshot: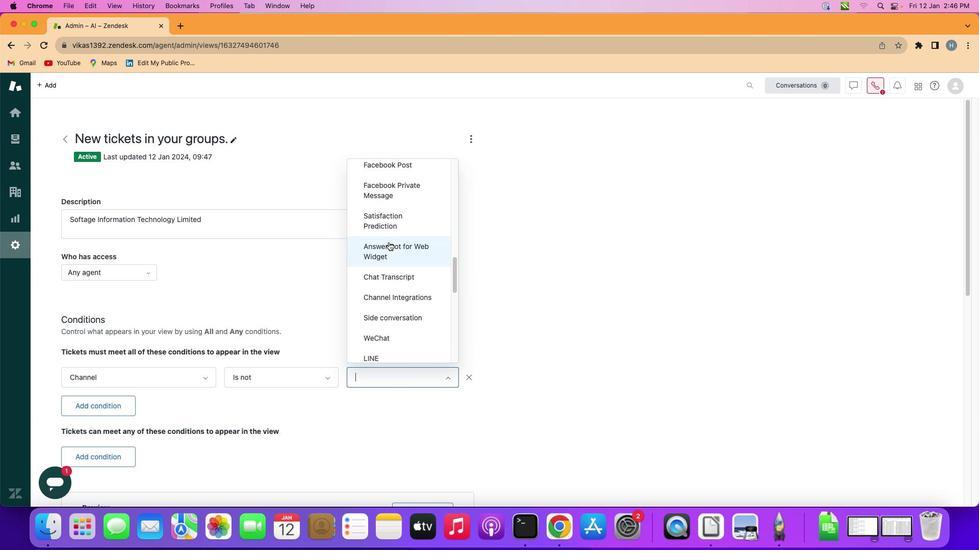 
Action: Mouse moved to (388, 242)
Screenshot: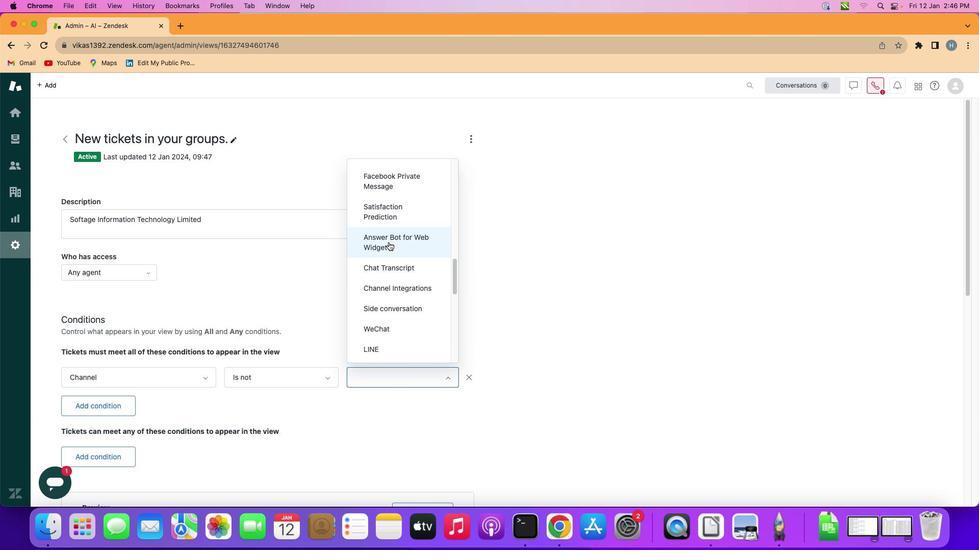
Action: Mouse scrolled (388, 242) with delta (0, 0)
Screenshot: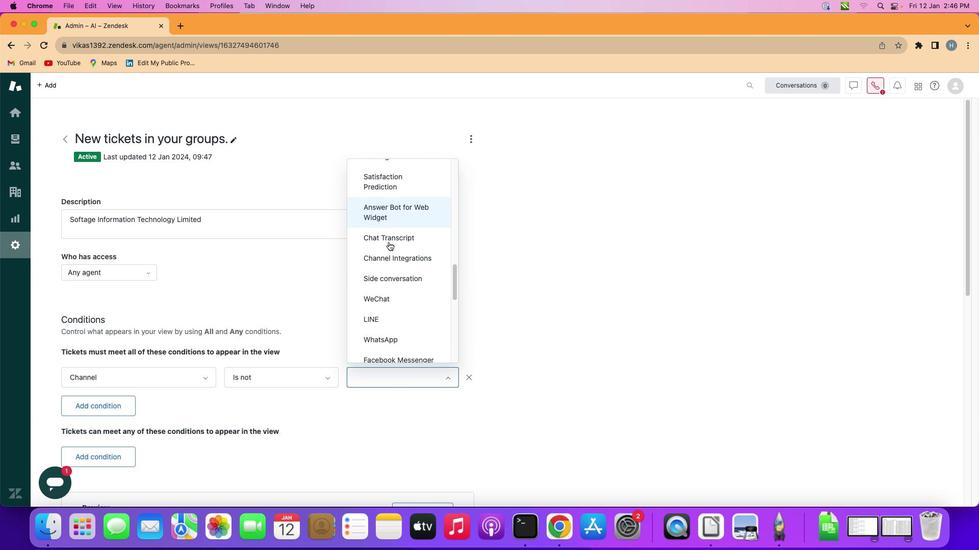 
Action: Mouse scrolled (388, 242) with delta (0, 0)
Screenshot: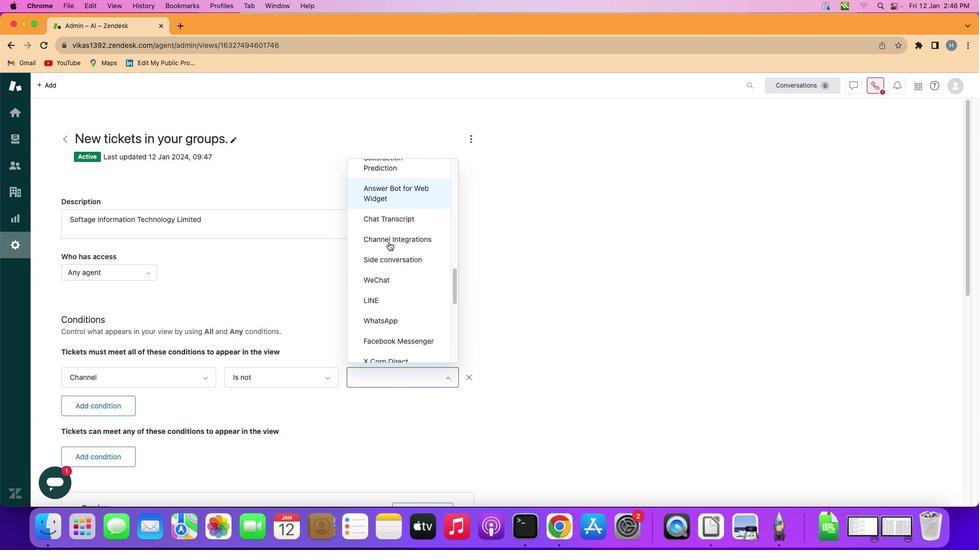 
Action: Mouse scrolled (388, 242) with delta (0, 0)
Screenshot: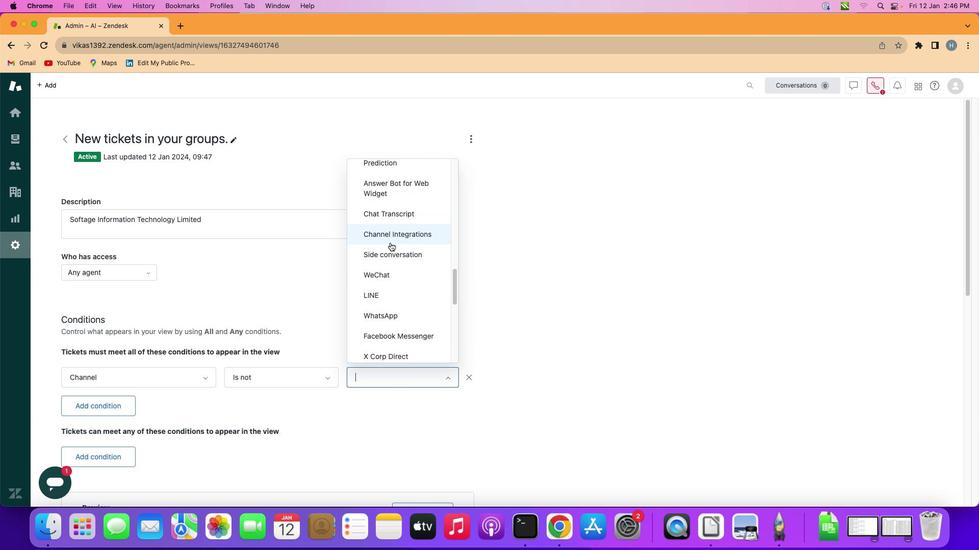 
Action: Mouse scrolled (388, 242) with delta (0, 0)
Screenshot: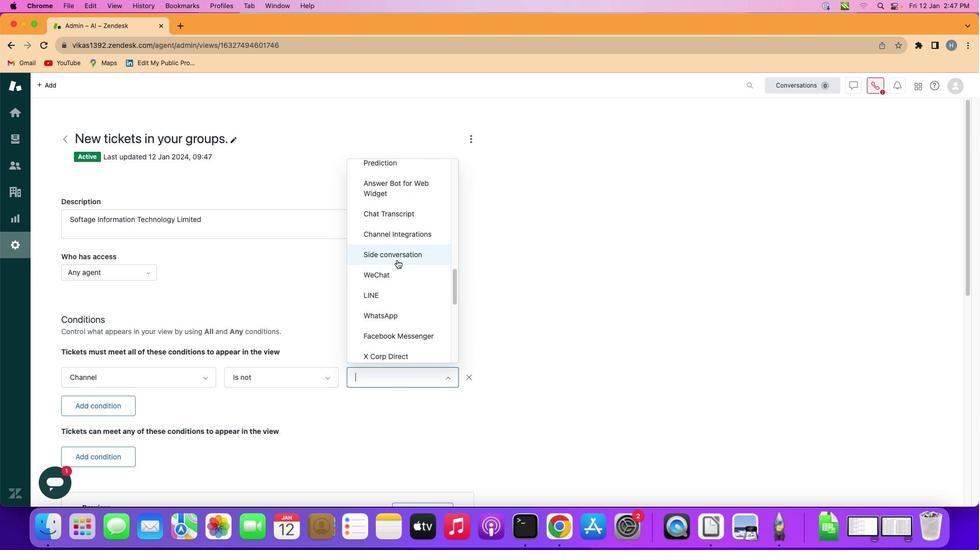 
Action: Mouse moved to (398, 280)
Screenshot: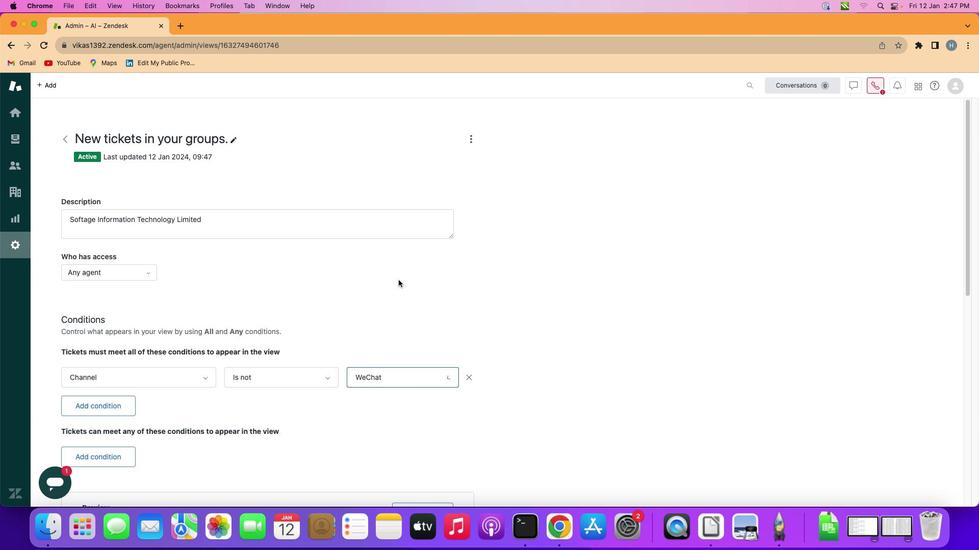 
Action: Mouse pressed left at (398, 280)
Screenshot: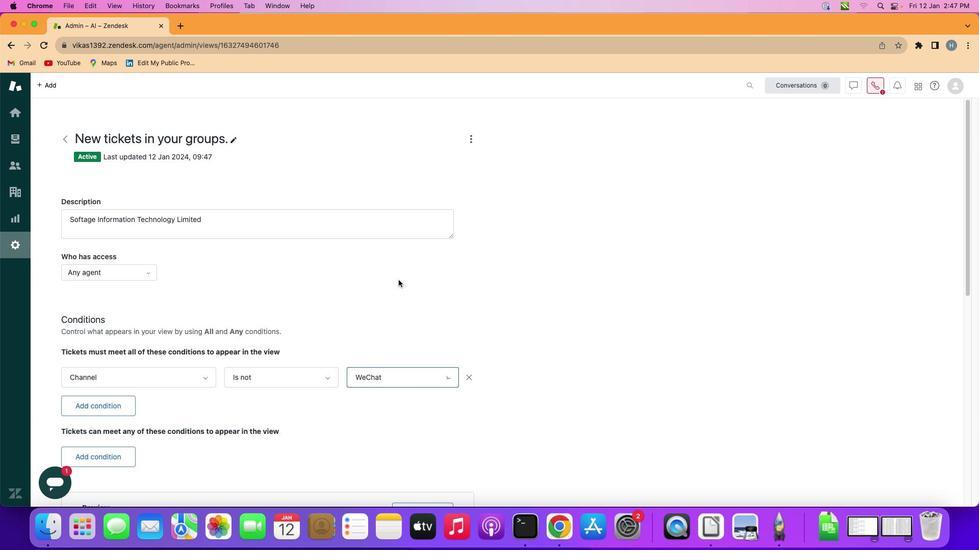 
Action: Mouse moved to (399, 279)
Screenshot: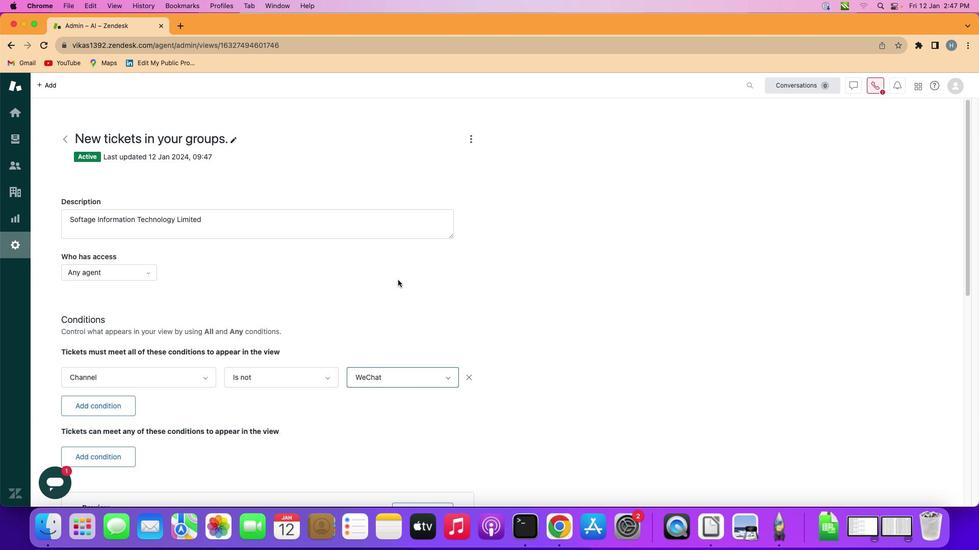 
